 Task: Find connections with filter location Penalva with filter topic #motivation with filter profile language German with filter current company Government of India with filter school Indian Institute of Technology, Madras with filter industry Technology, Information and Media with filter service category Wedding Planning with filter keywords title Porter
Action: Mouse moved to (541, 102)
Screenshot: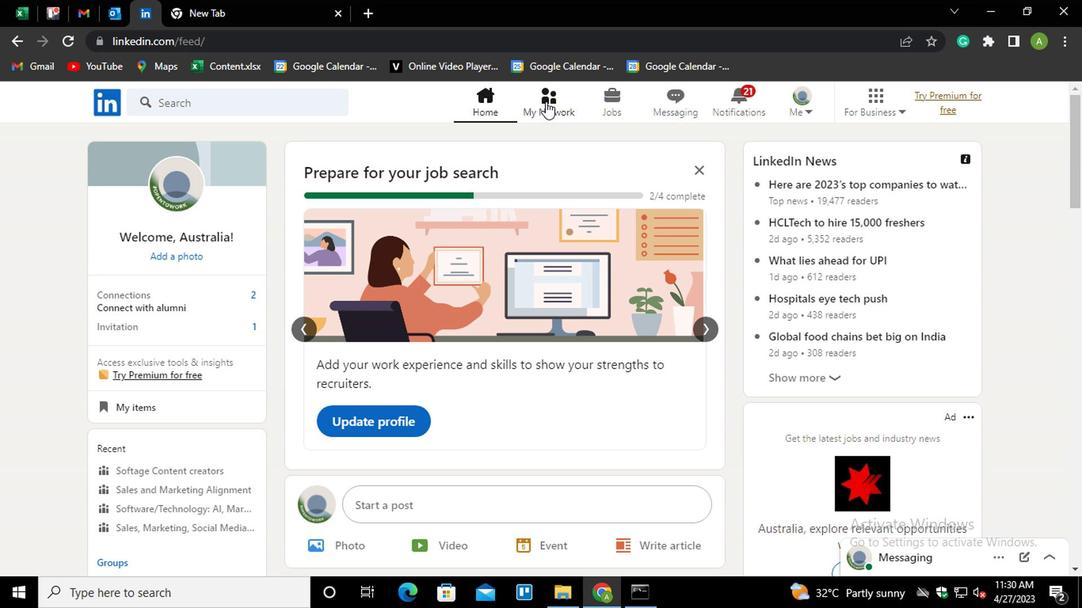 
Action: Mouse pressed left at (541, 102)
Screenshot: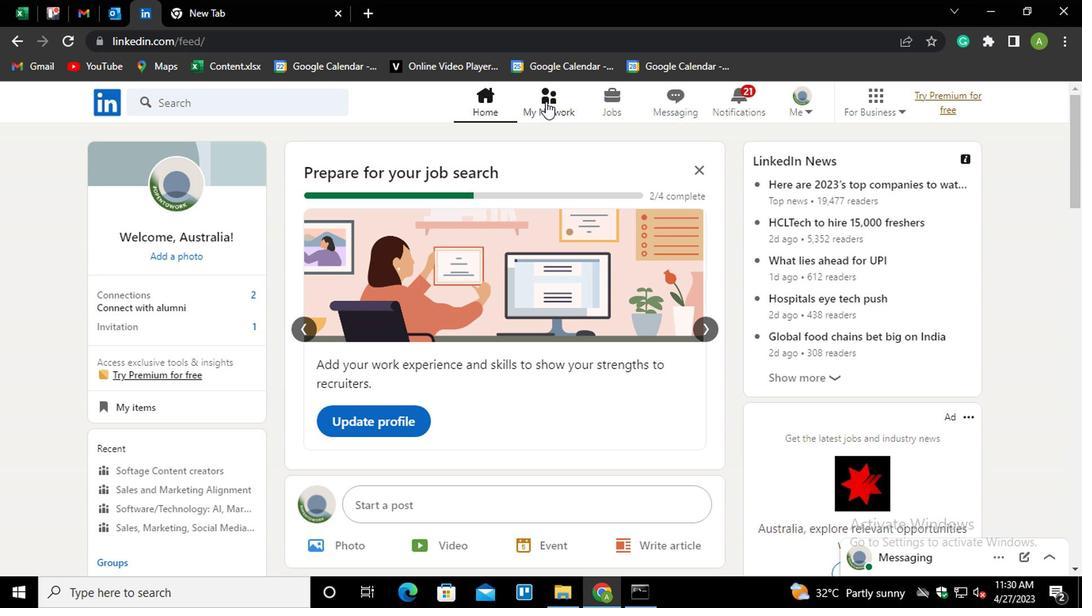 
Action: Mouse moved to (197, 187)
Screenshot: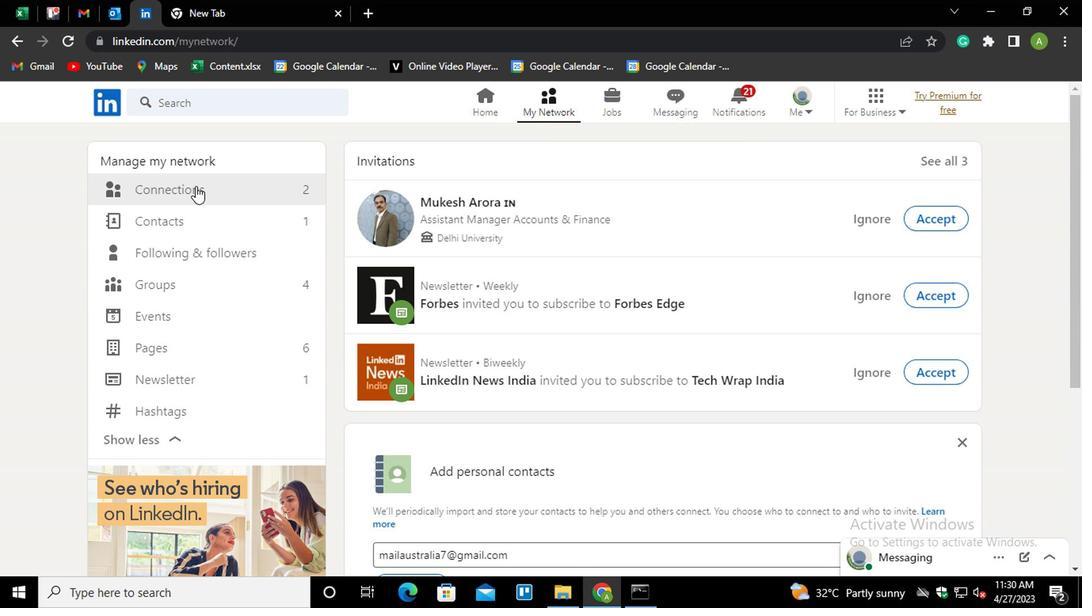 
Action: Mouse pressed left at (197, 187)
Screenshot: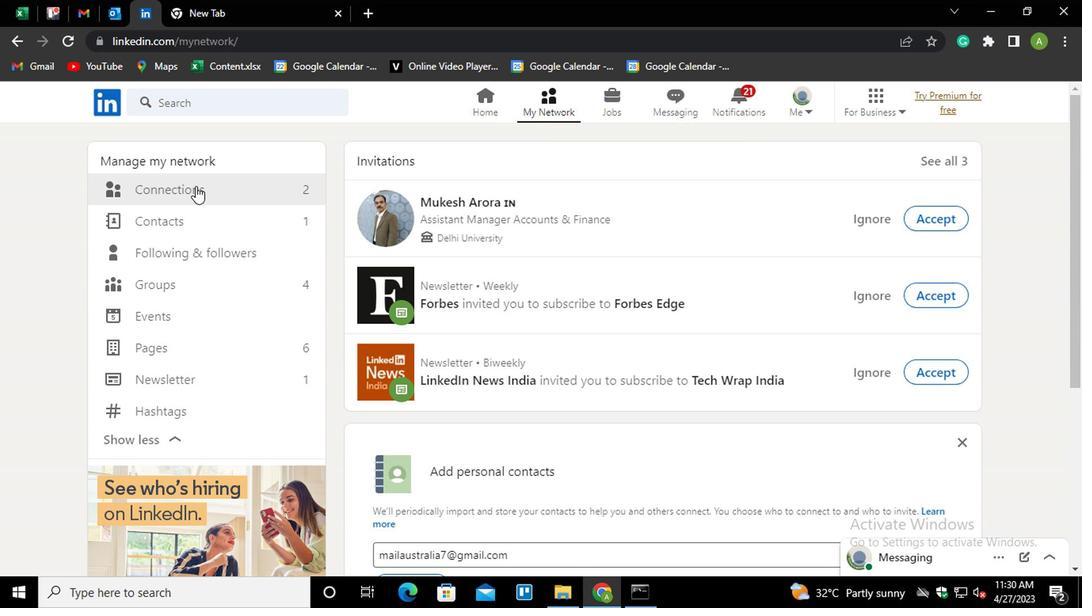 
Action: Mouse moved to (674, 188)
Screenshot: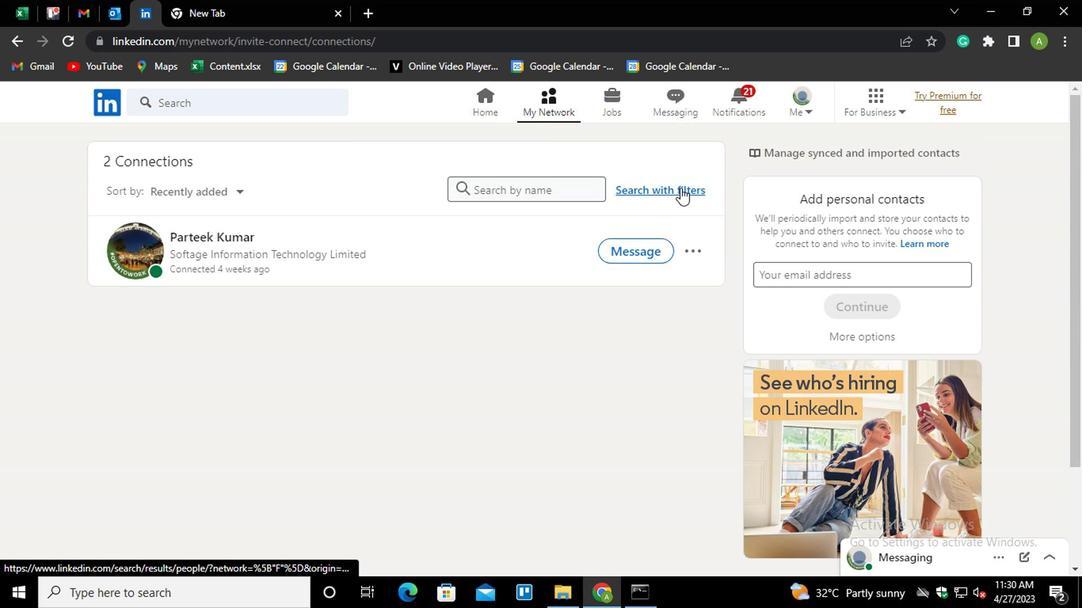 
Action: Mouse pressed left at (674, 188)
Screenshot: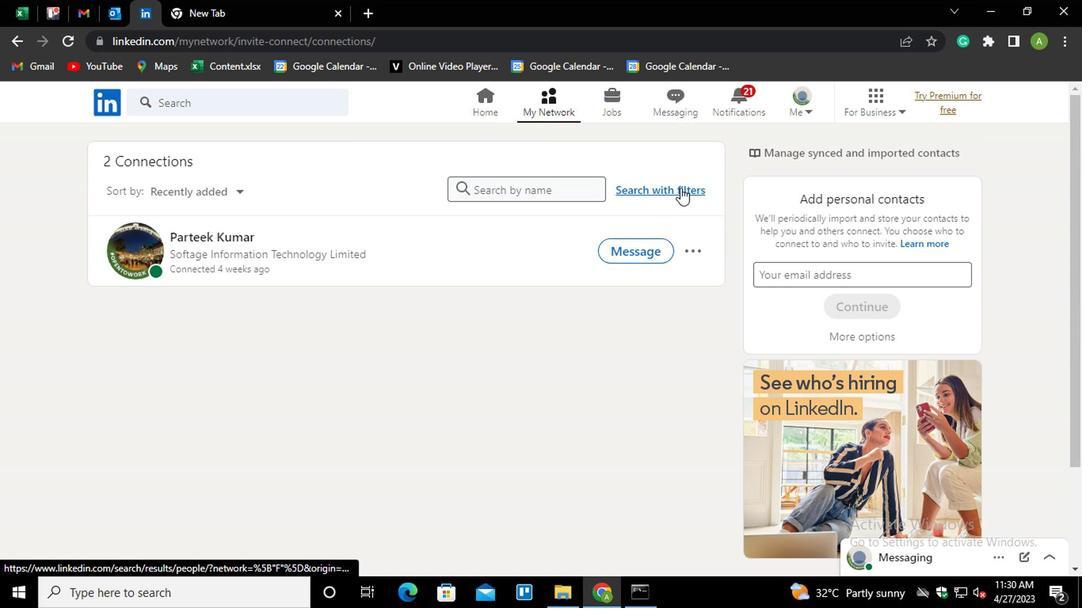 
Action: Mouse moved to (588, 145)
Screenshot: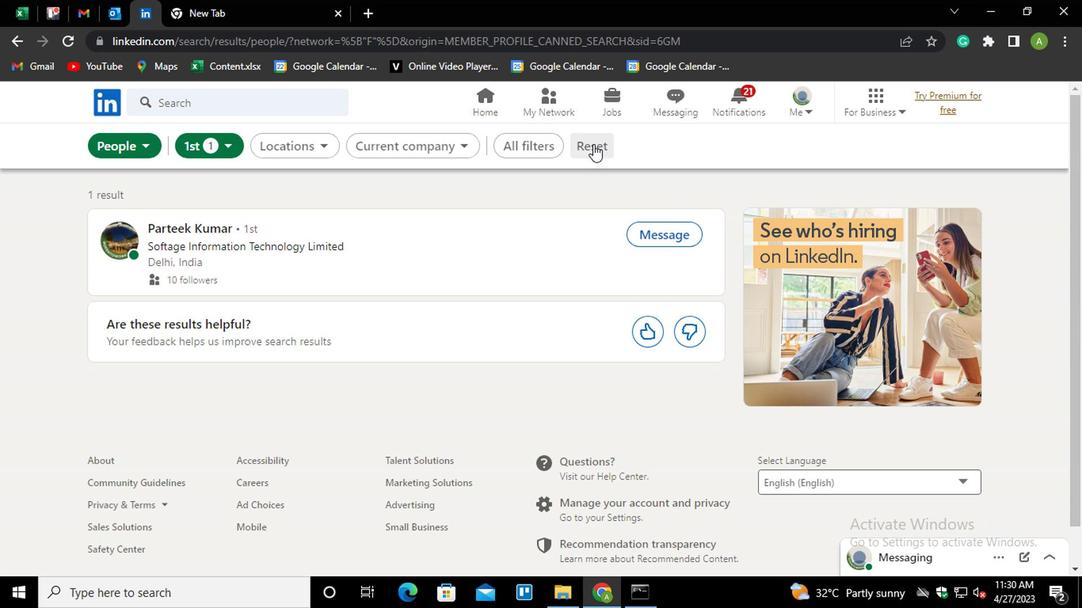 
Action: Mouse pressed left at (588, 145)
Screenshot: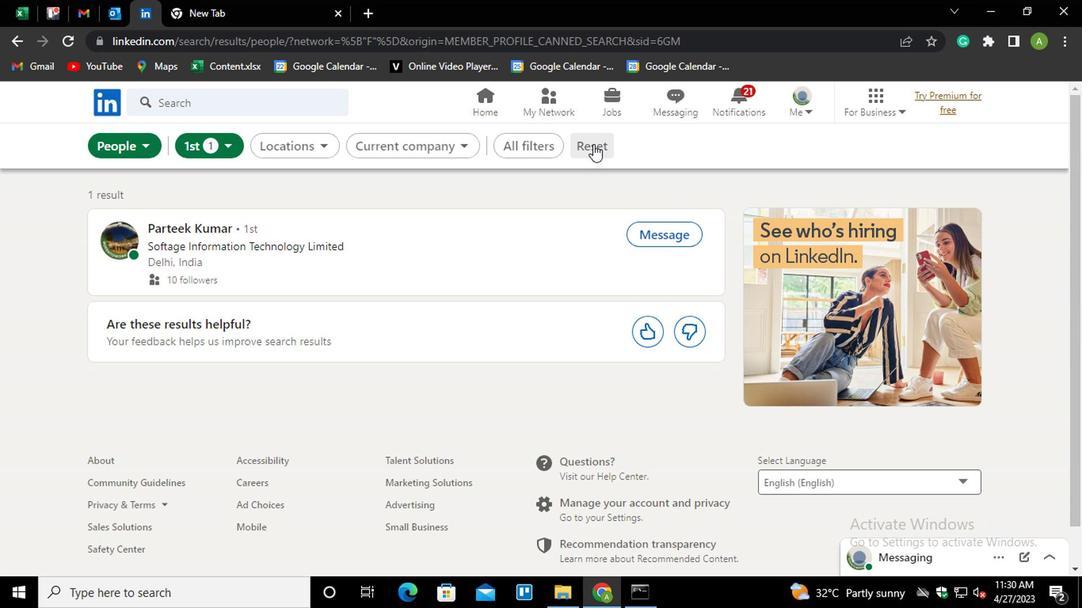 
Action: Mouse moved to (560, 147)
Screenshot: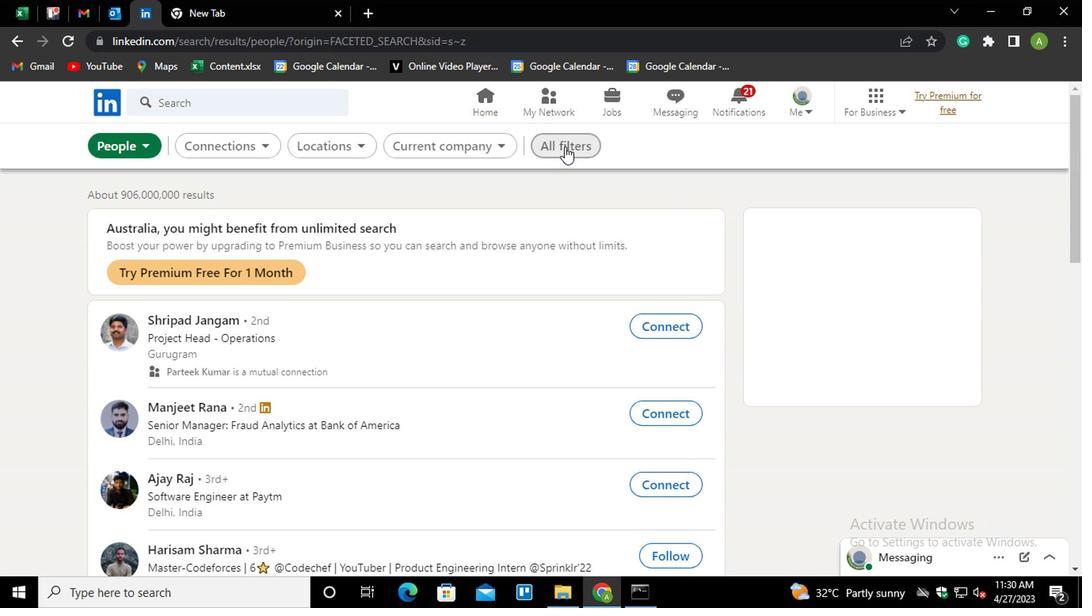 
Action: Mouse pressed left at (560, 147)
Screenshot: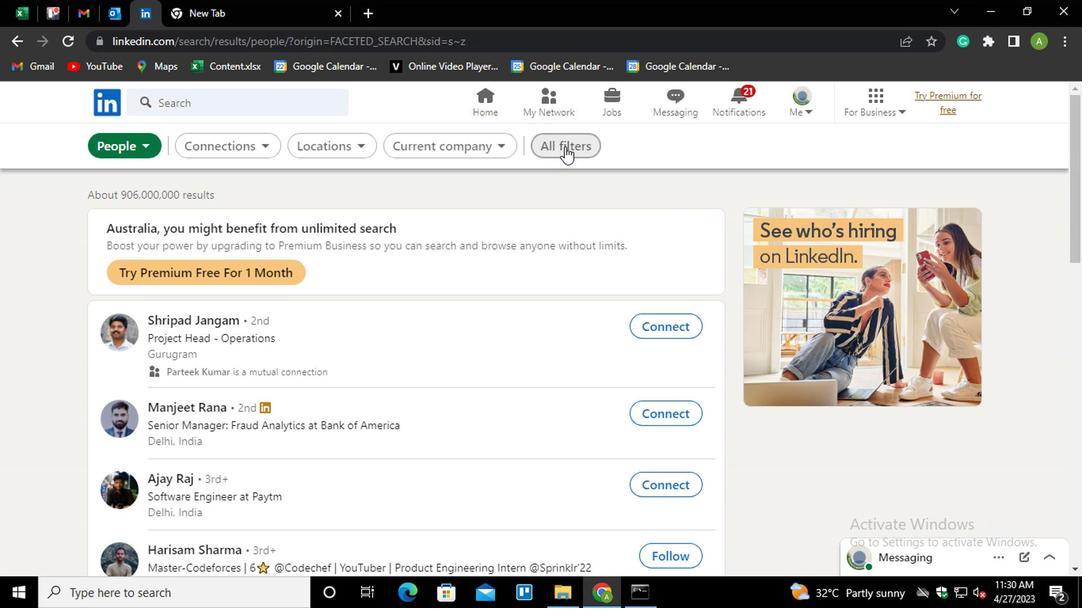 
Action: Mouse moved to (714, 288)
Screenshot: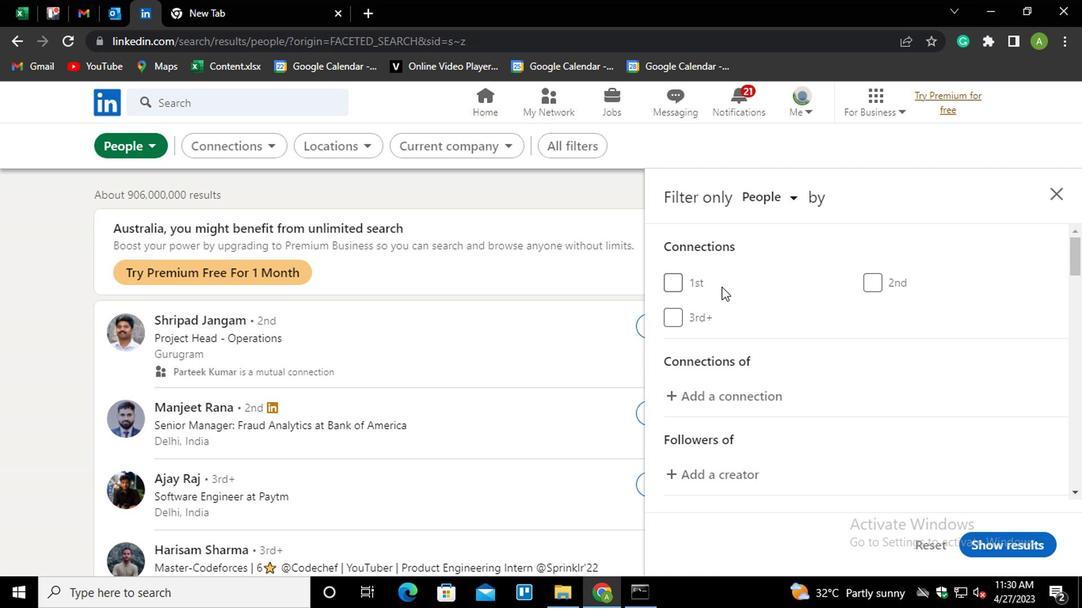 
Action: Mouse scrolled (714, 287) with delta (0, 0)
Screenshot: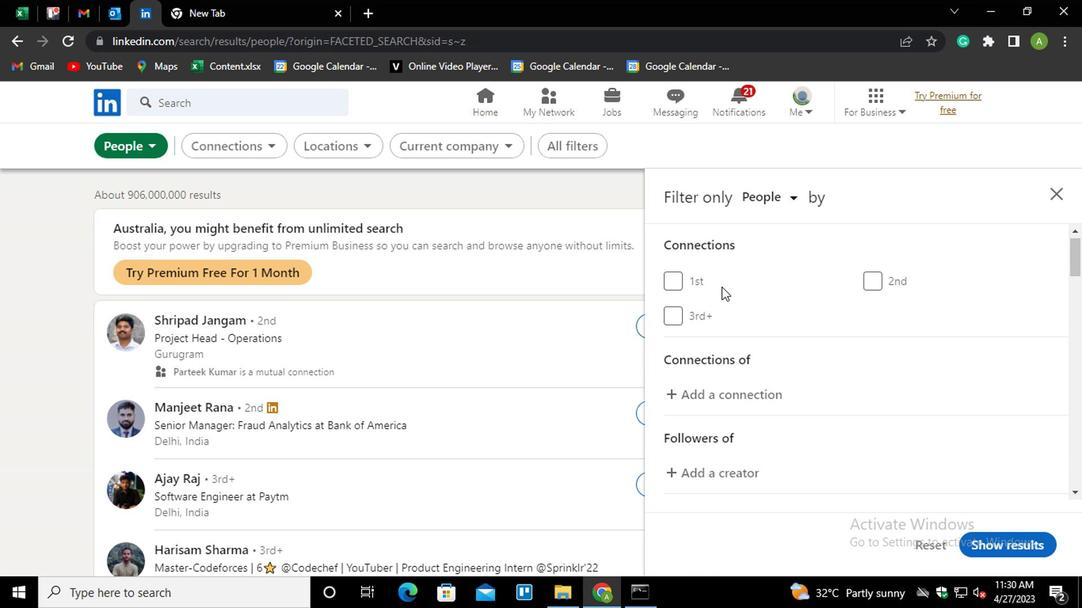 
Action: Mouse scrolled (714, 287) with delta (0, 0)
Screenshot: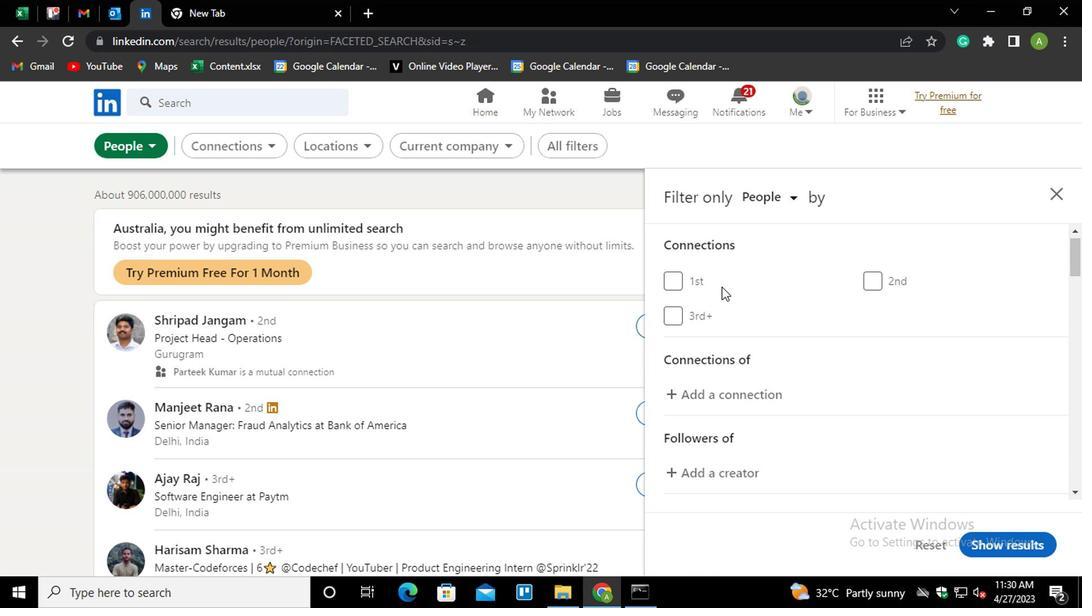 
Action: Mouse scrolled (714, 287) with delta (0, 0)
Screenshot: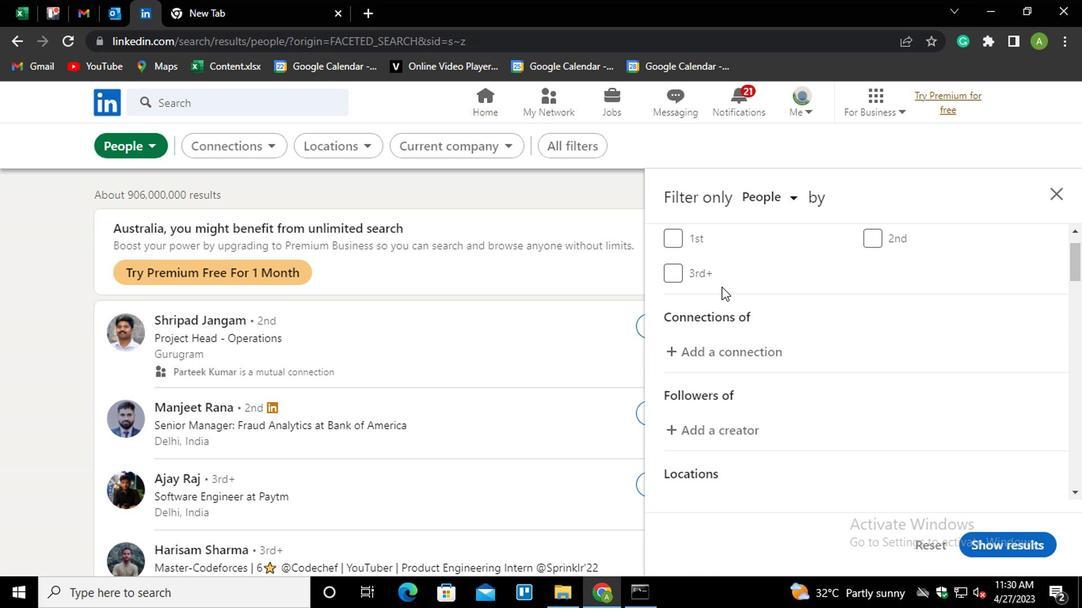 
Action: Mouse moved to (869, 382)
Screenshot: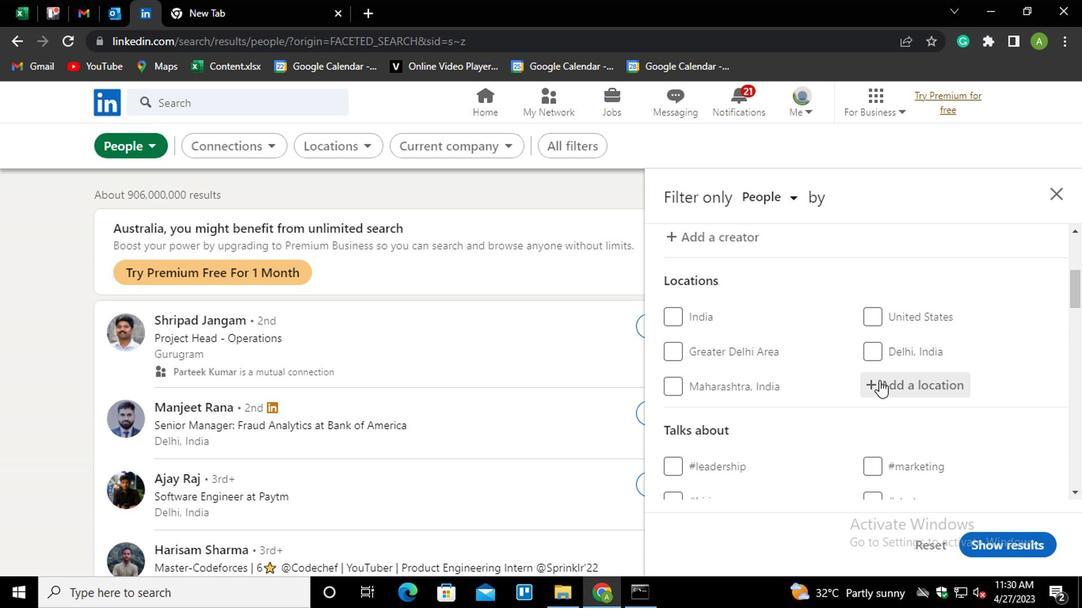 
Action: Mouse pressed left at (869, 382)
Screenshot: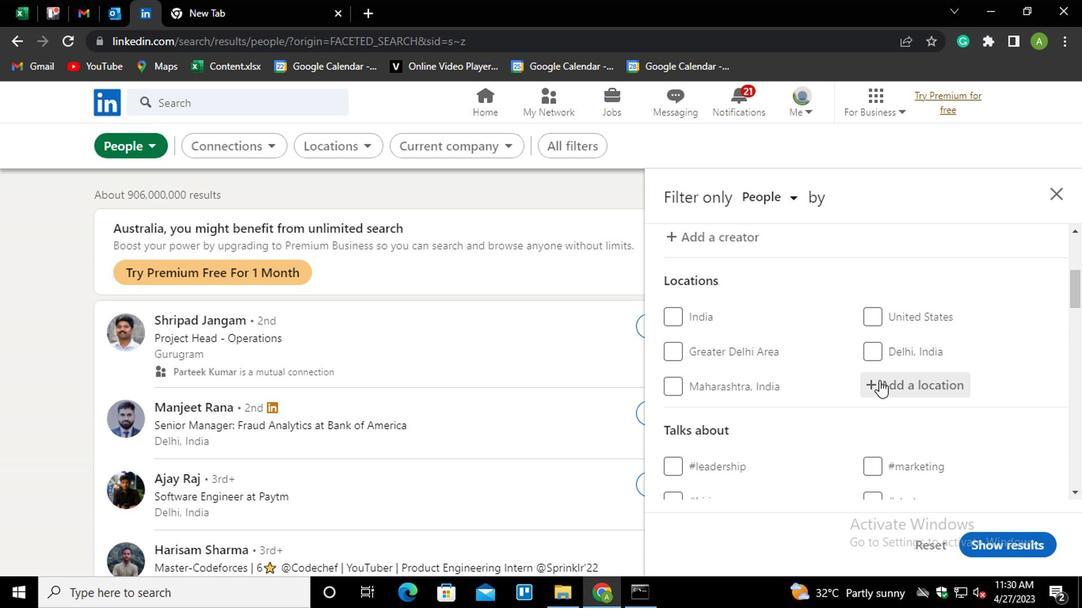 
Action: Mouse moved to (865, 382)
Screenshot: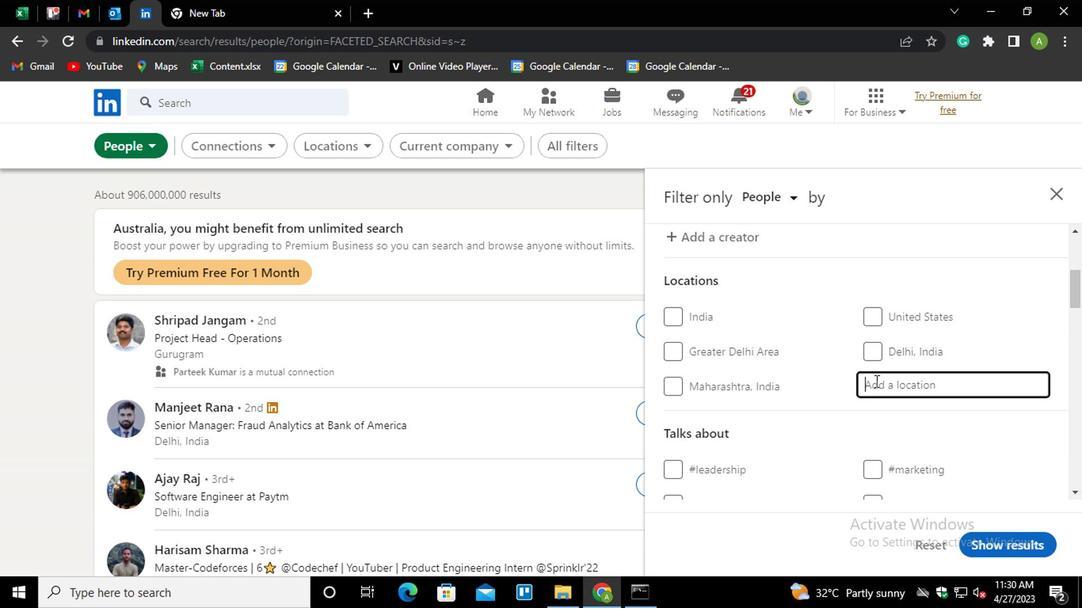 
Action: Mouse pressed left at (865, 382)
Screenshot: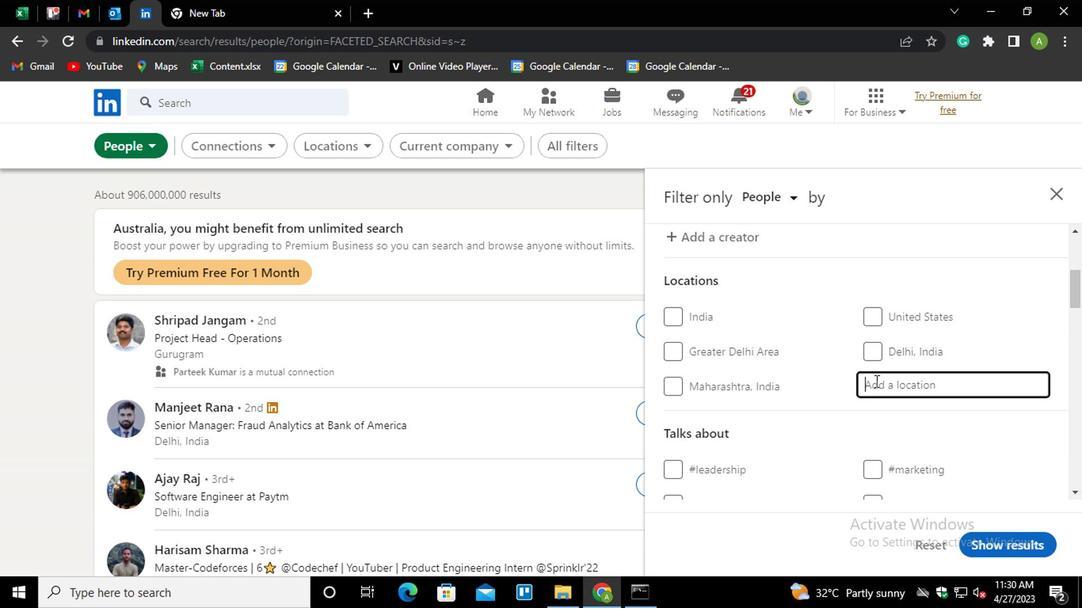 
Action: Mouse moved to (862, 384)
Screenshot: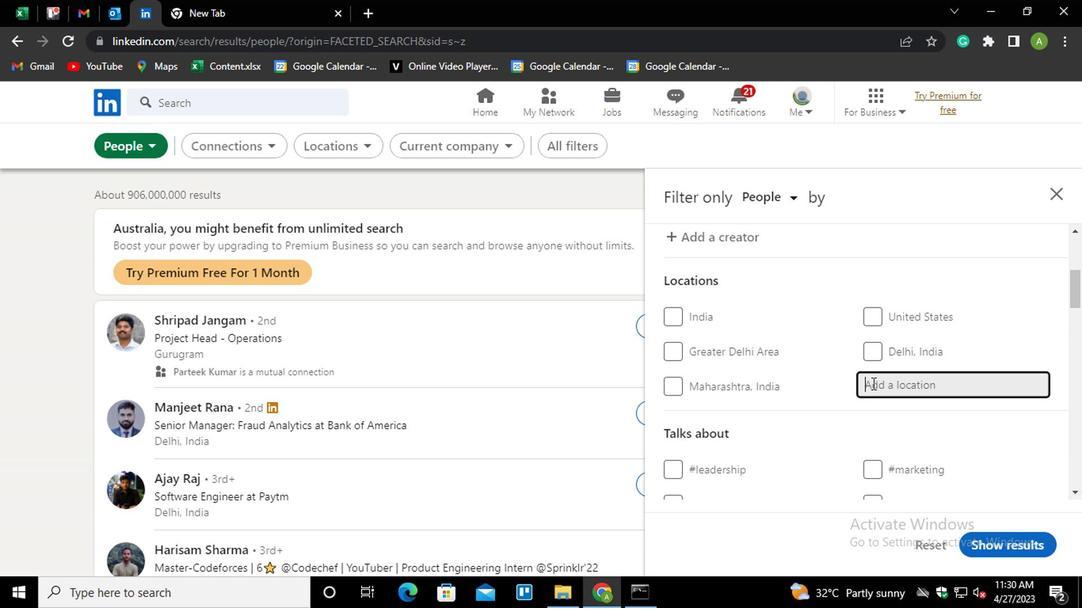 
Action: Key pressed <Key.shift_r>Penalva<Key.down><Key.enter>
Screenshot: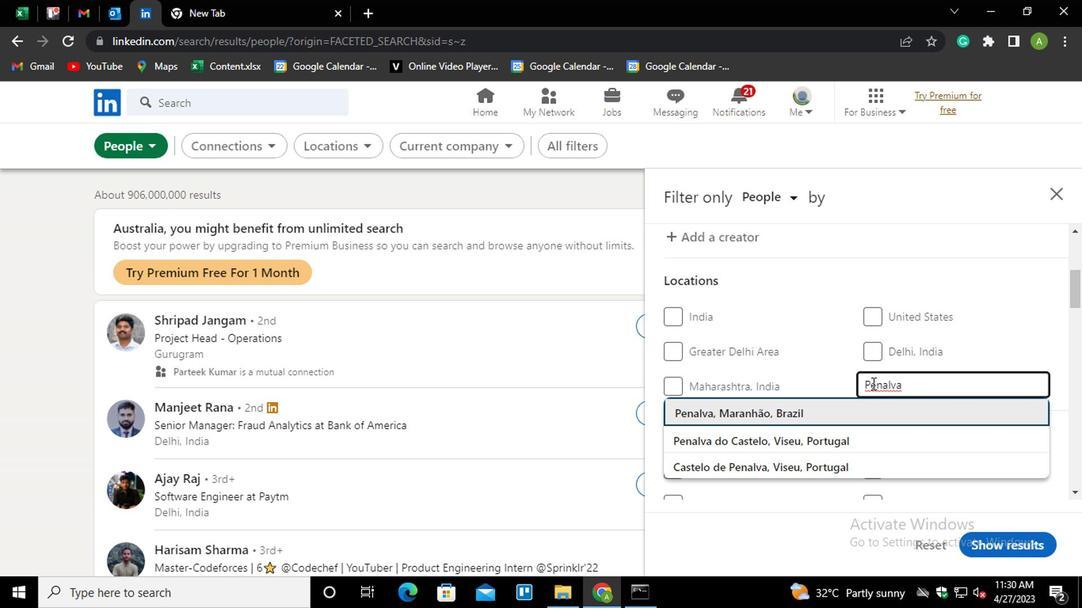 
Action: Mouse scrolled (862, 384) with delta (0, 0)
Screenshot: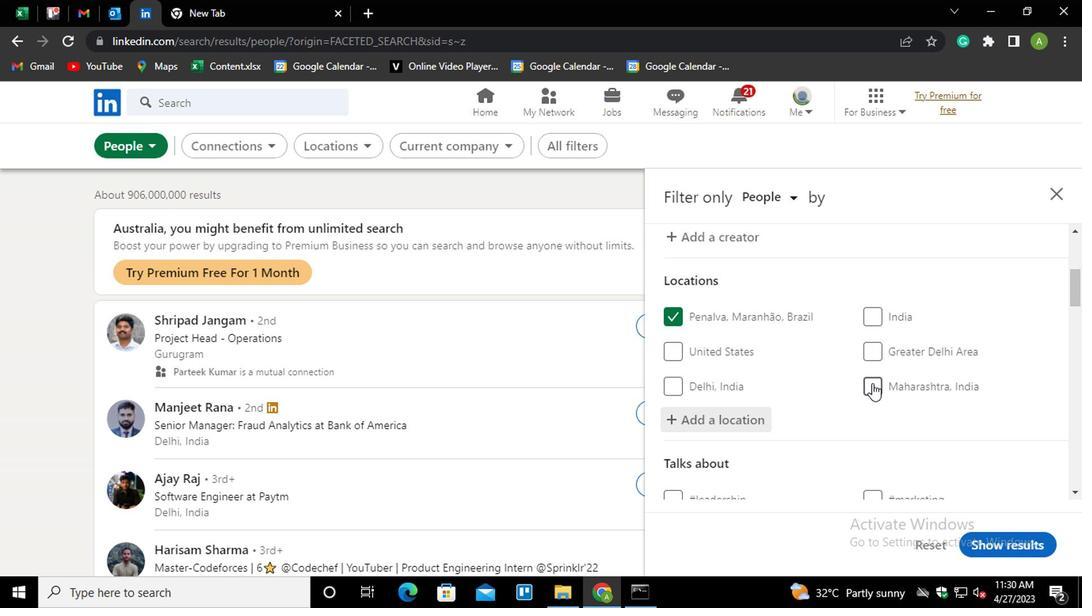
Action: Mouse scrolled (862, 384) with delta (0, 0)
Screenshot: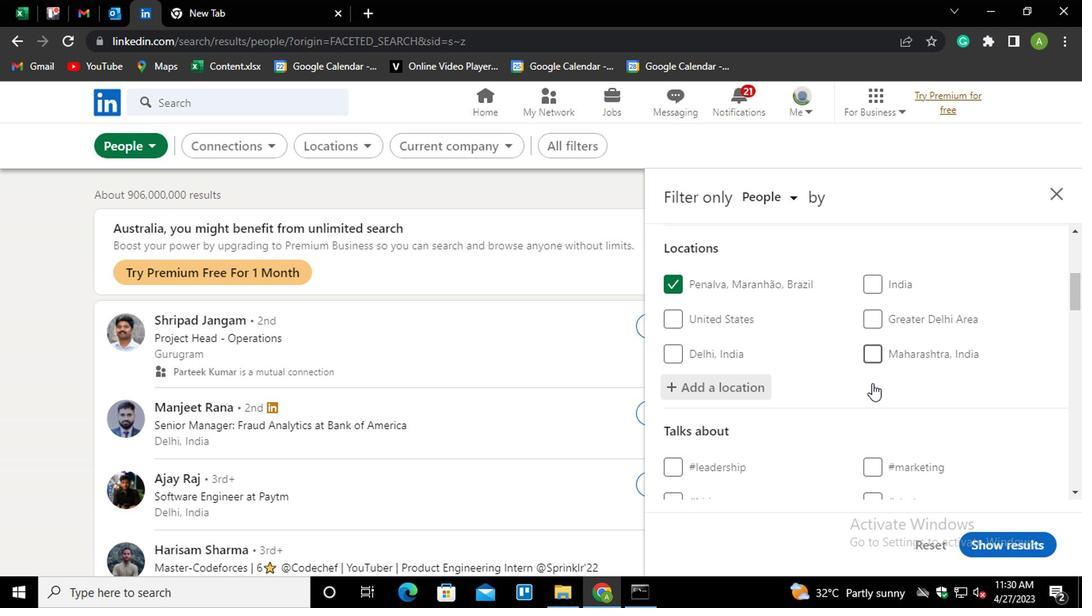 
Action: Mouse moved to (857, 412)
Screenshot: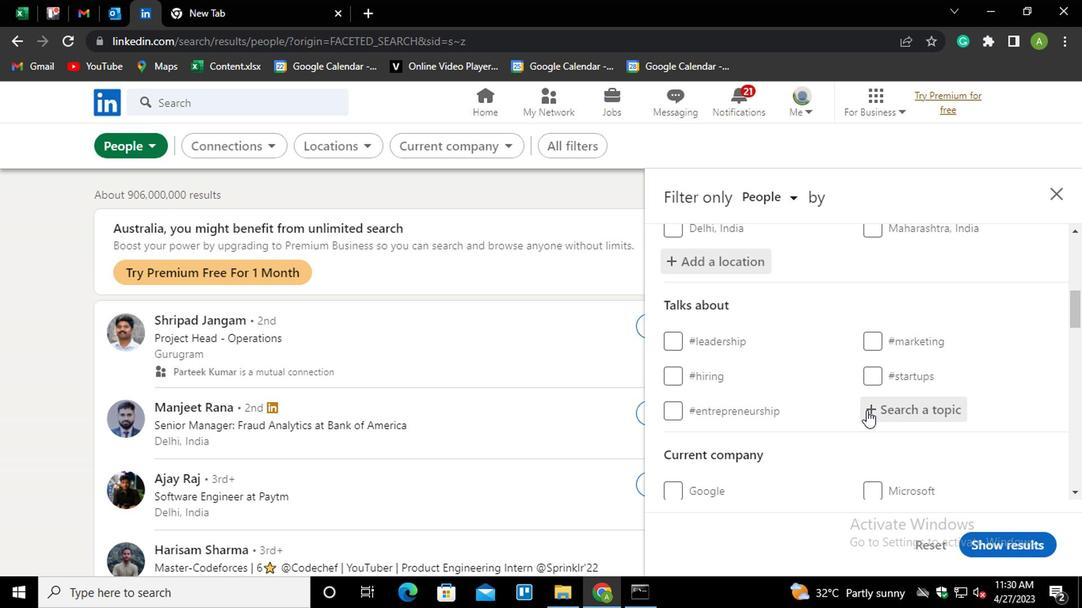 
Action: Mouse pressed left at (857, 412)
Screenshot: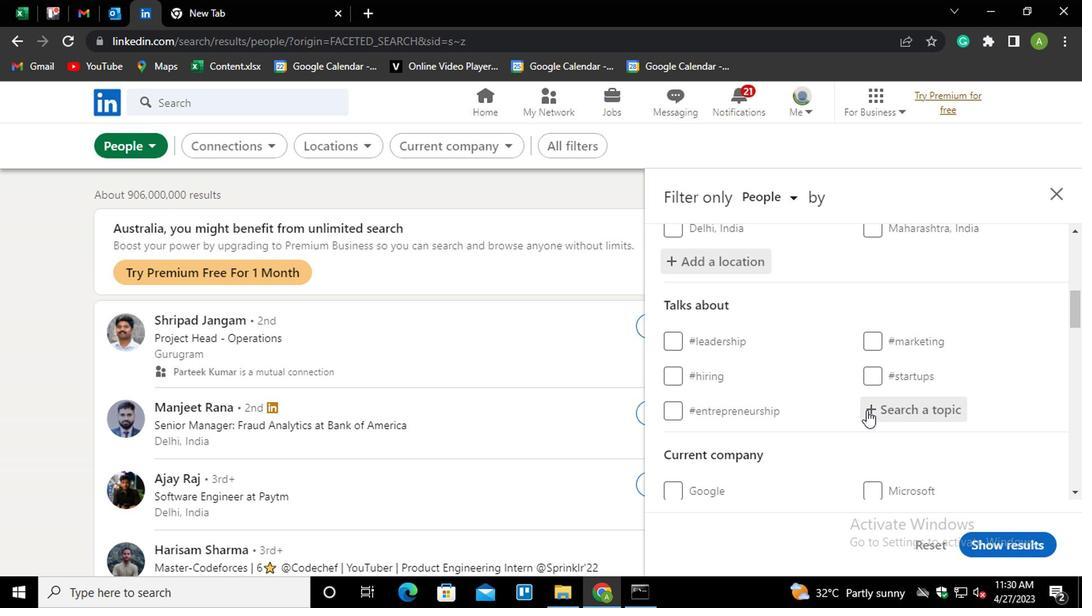 
Action: Mouse moved to (867, 412)
Screenshot: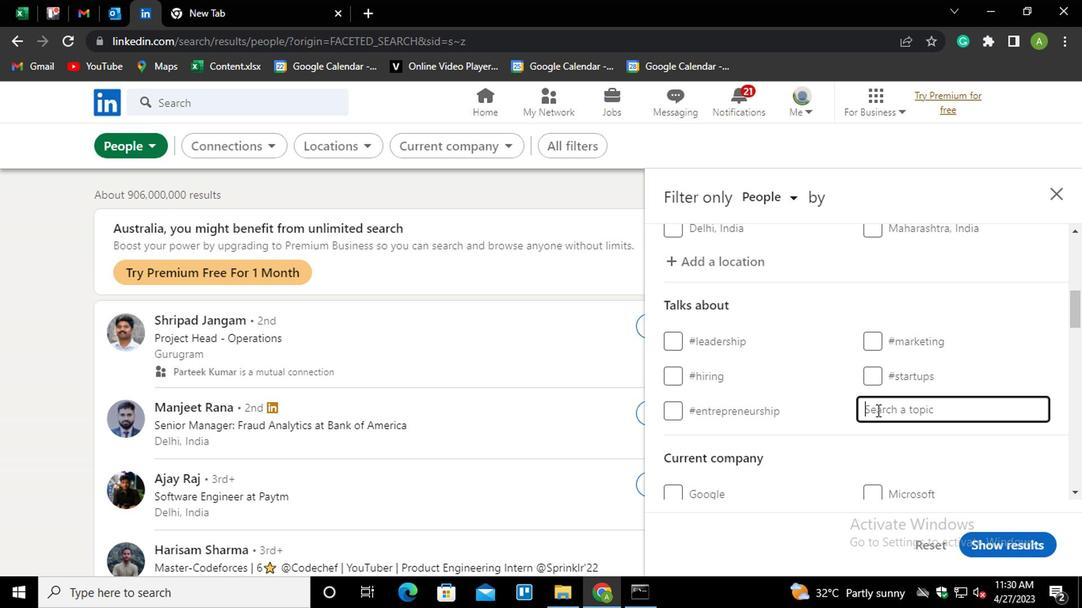
Action: Mouse pressed left at (867, 412)
Screenshot: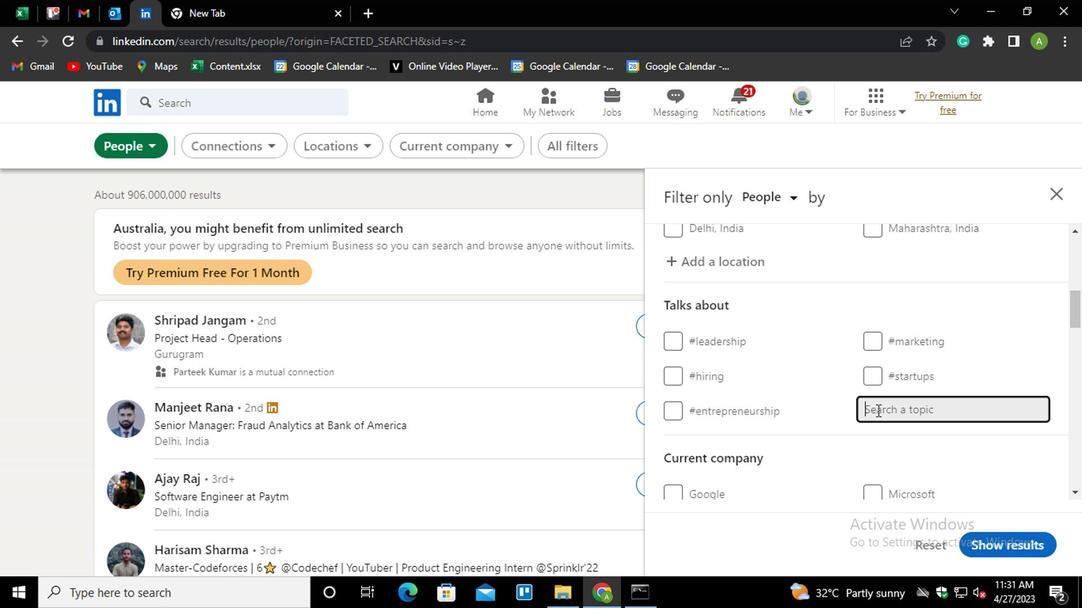 
Action: Mouse moved to (857, 419)
Screenshot: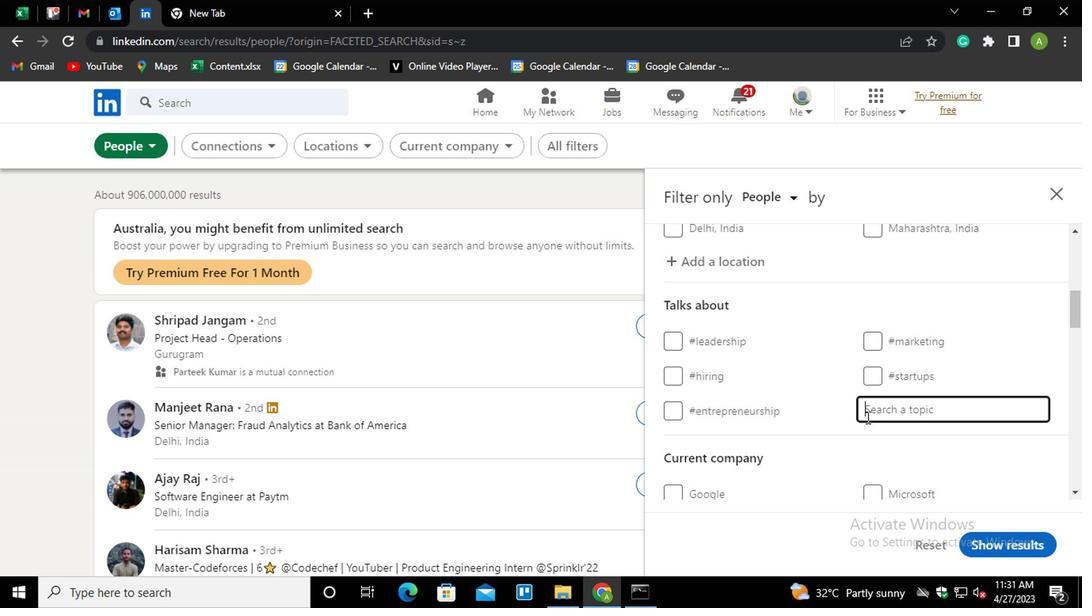 
Action: Key pressed <Key.shift>#MOTIVATION
Screenshot: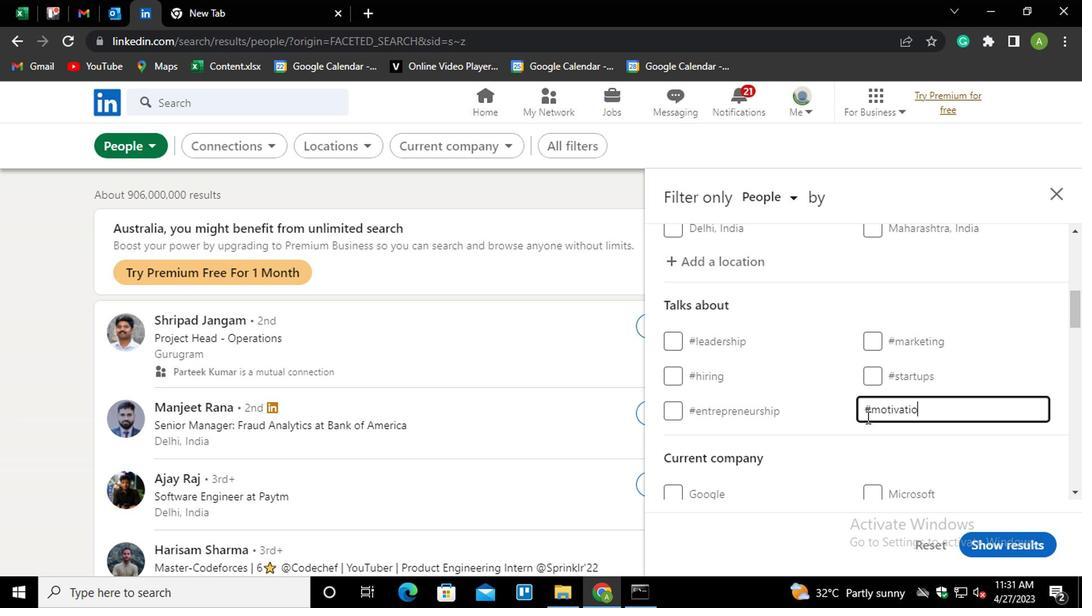 
Action: Mouse moved to (870, 415)
Screenshot: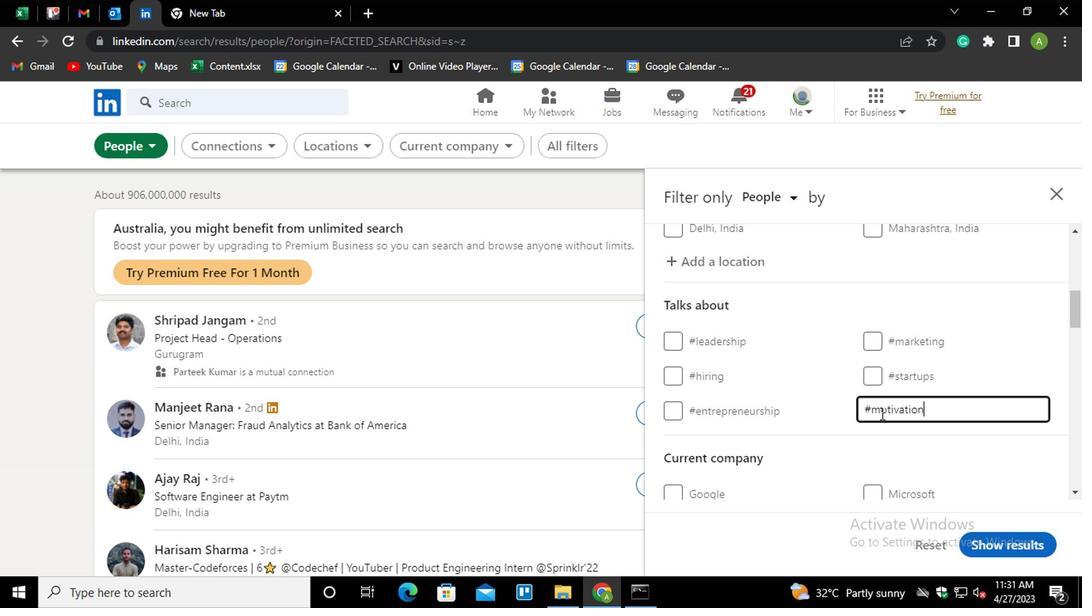 
Action: Mouse scrolled (870, 414) with delta (0, 0)
Screenshot: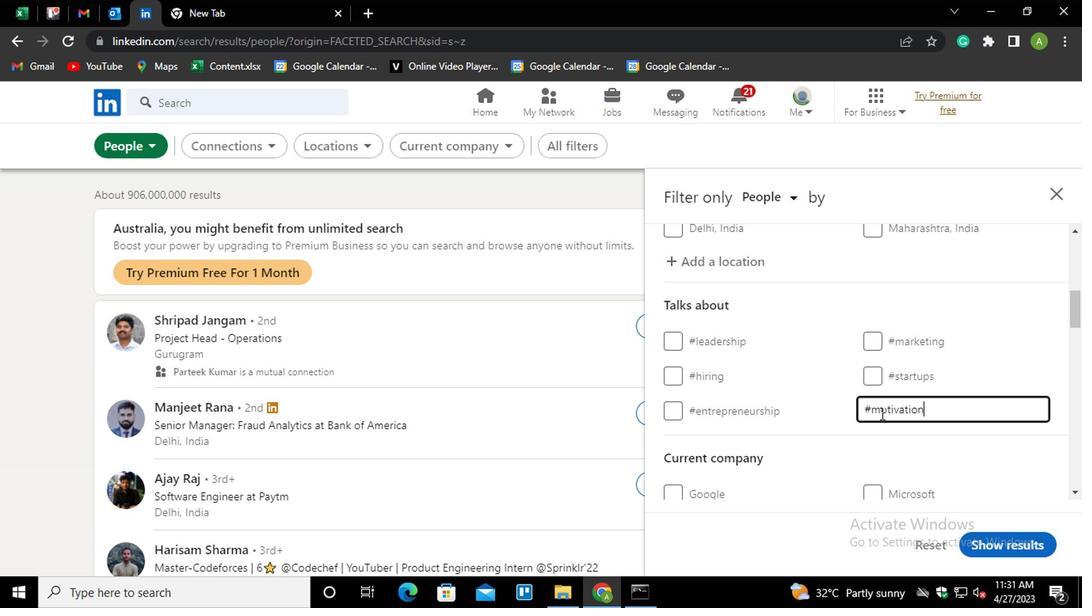 
Action: Mouse moved to (873, 414)
Screenshot: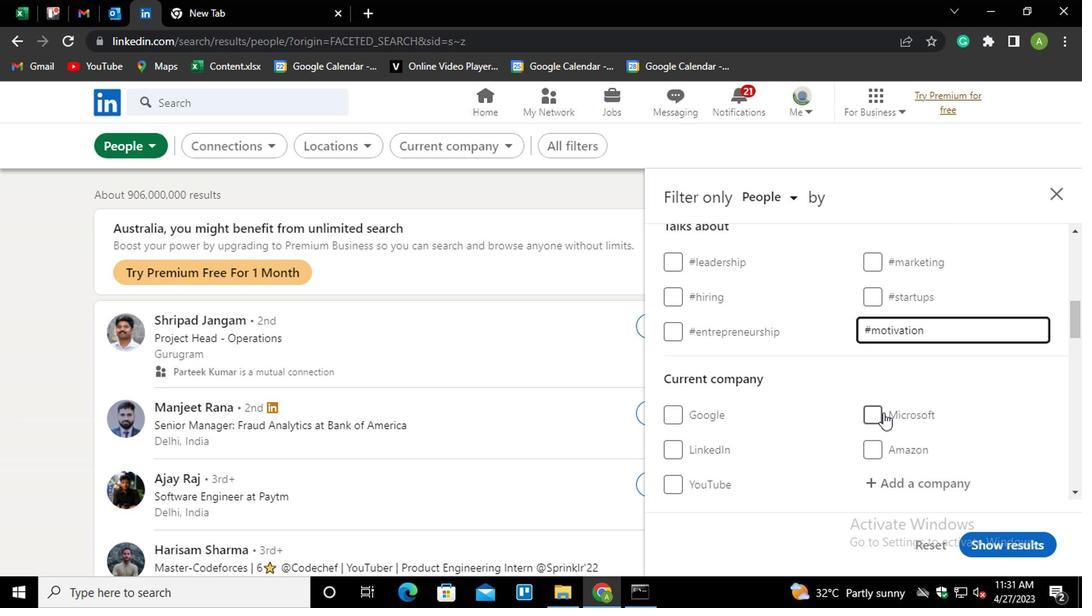 
Action: Mouse scrolled (873, 413) with delta (0, -1)
Screenshot: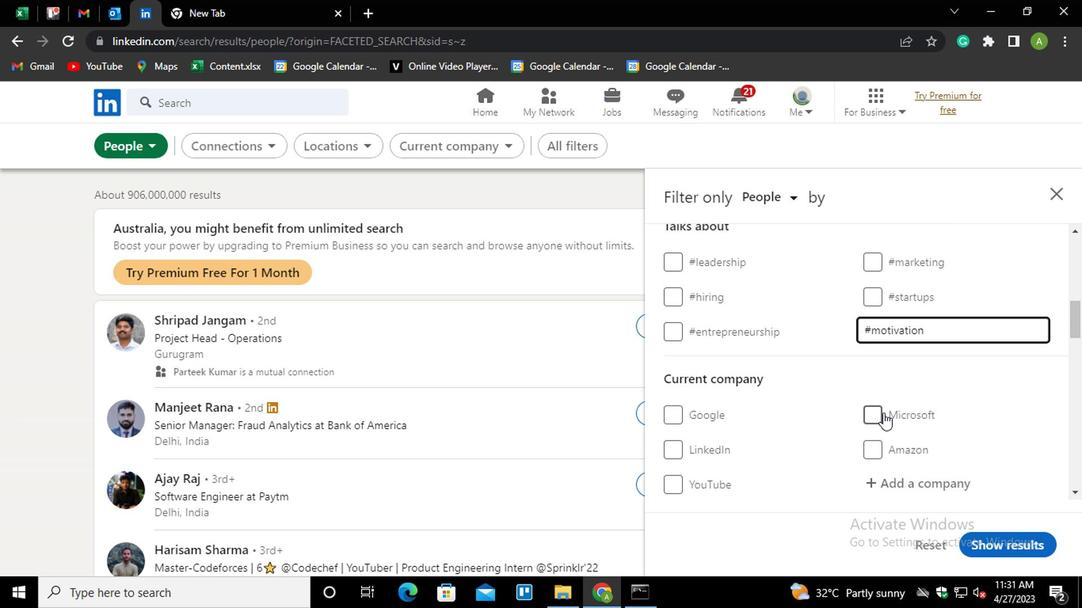 
Action: Mouse moved to (893, 406)
Screenshot: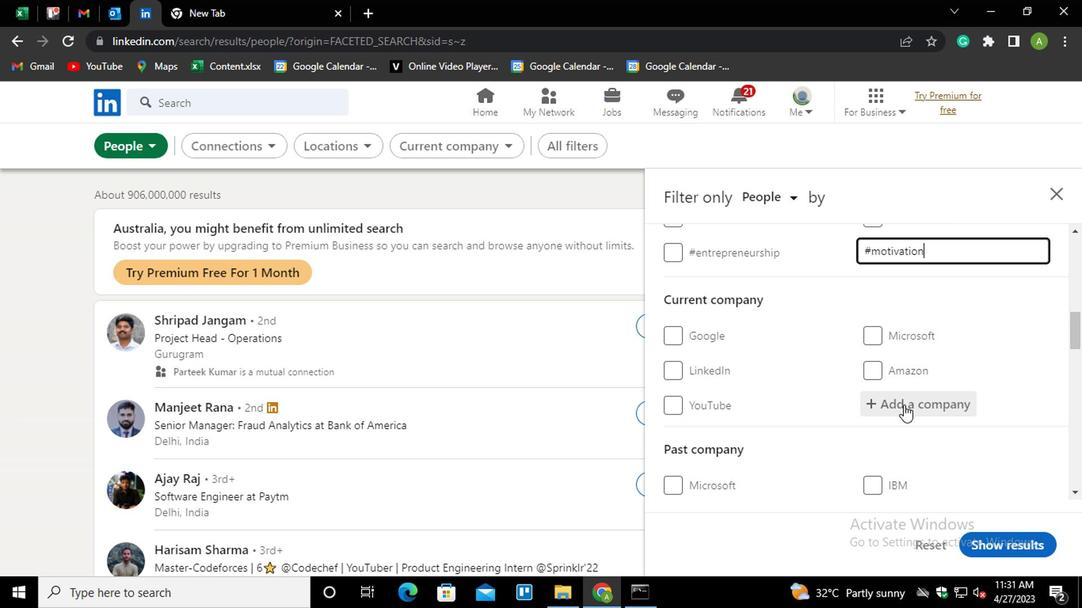 
Action: Mouse pressed left at (893, 406)
Screenshot: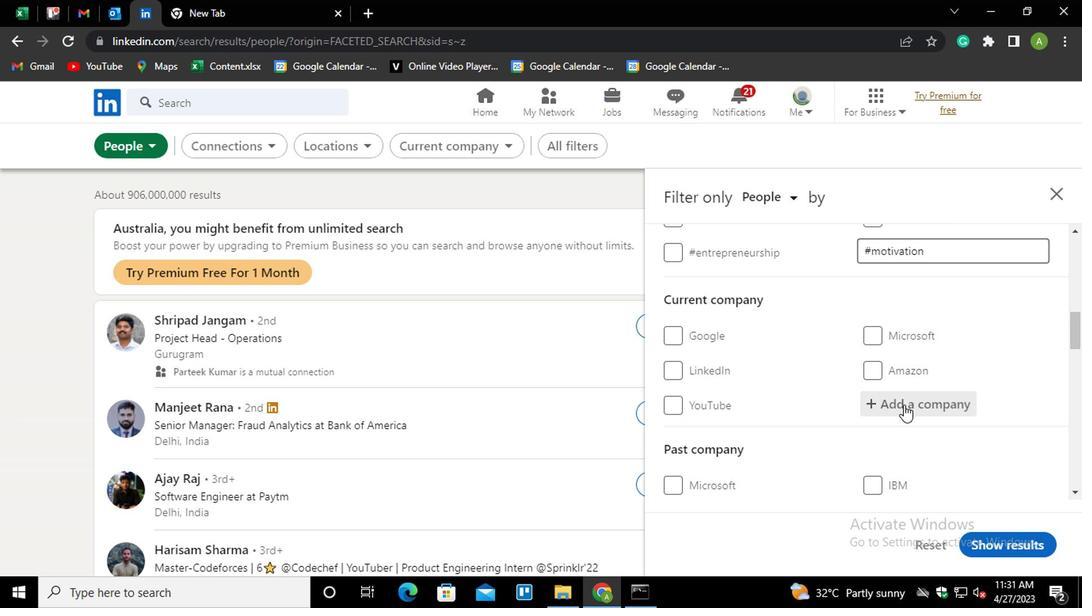 
Action: Mouse moved to (898, 405)
Screenshot: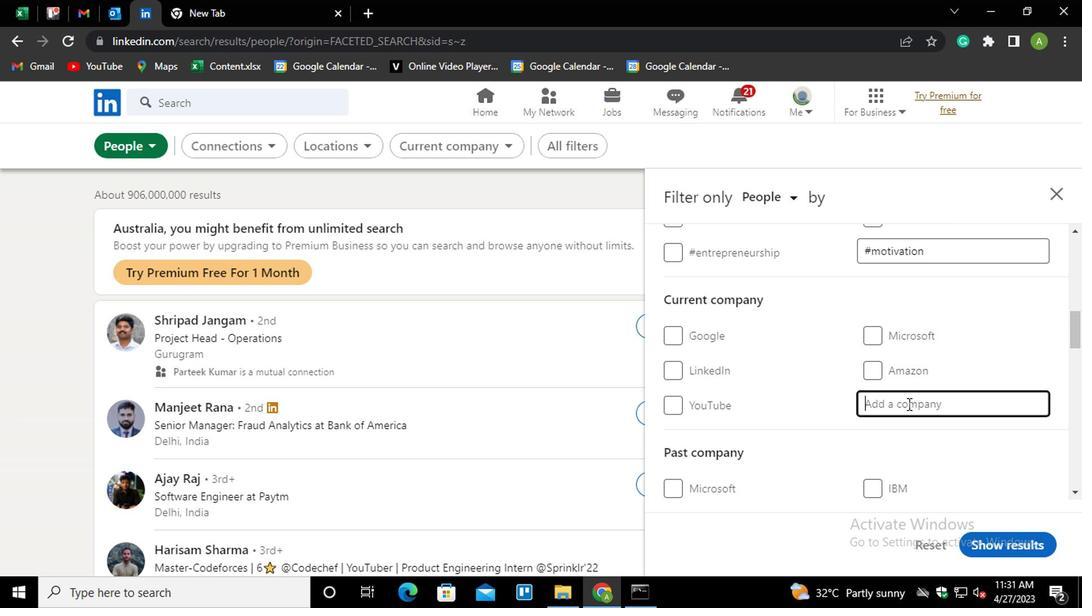 
Action: Mouse pressed left at (898, 405)
Screenshot: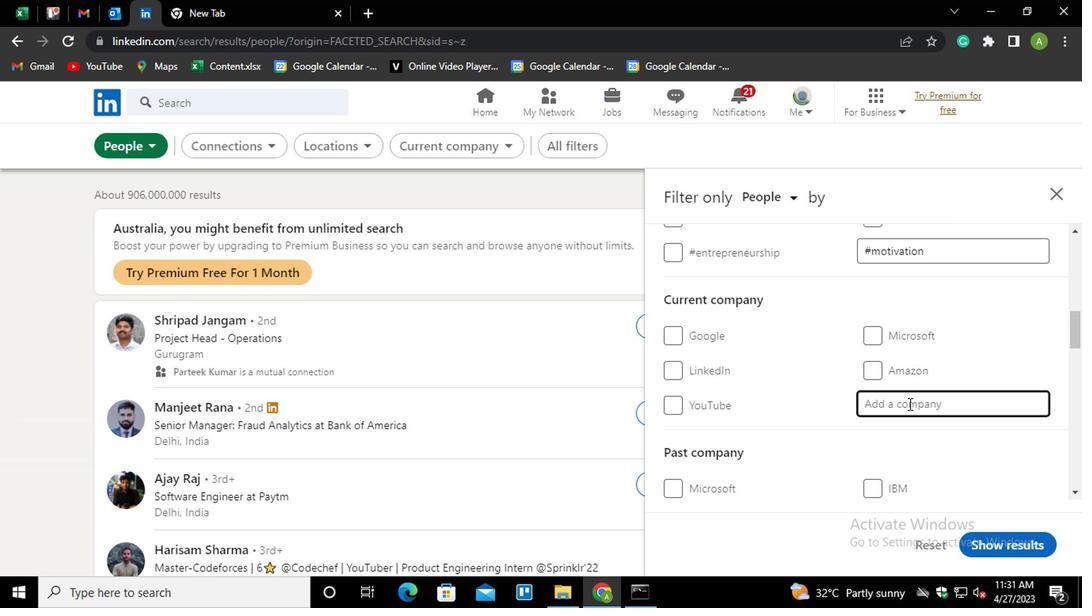 
Action: Key pressed <Key.shift><Key.shift><Key.shift><Key.shift><Key.shift><Key.shift>GOVERMA<Key.backspace>ENT<Key.space>P<Key.backspace>OF<Key.space><Key.shift_r>INDI<Key.home><Key.right><Key.right><Key.right><Key.right><Key.right>N<Key.end><Key.down><Key.enter>
Screenshot: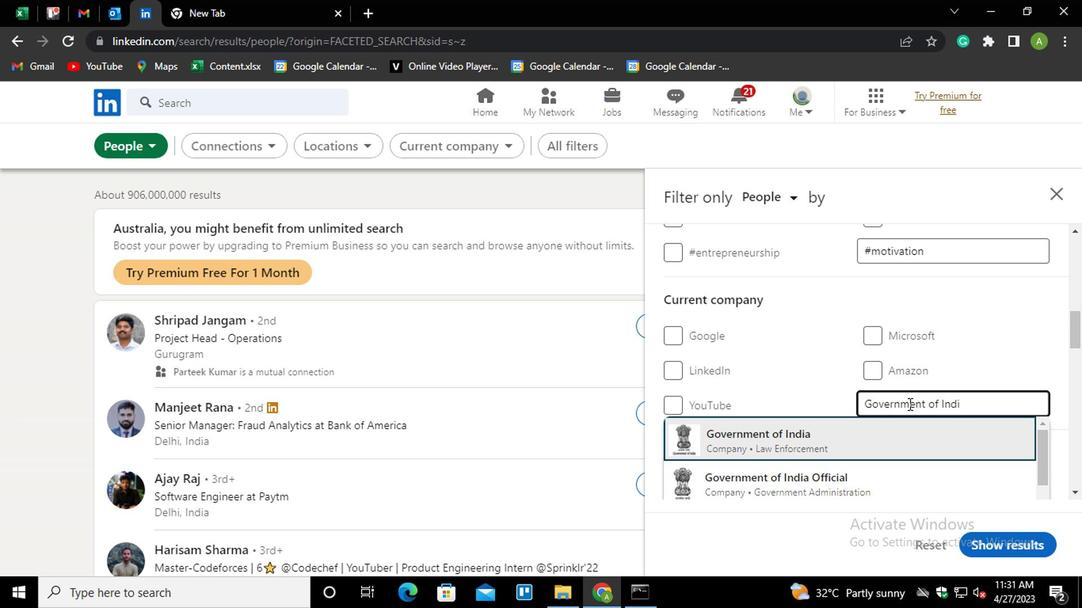 
Action: Mouse scrolled (898, 405) with delta (0, 0)
Screenshot: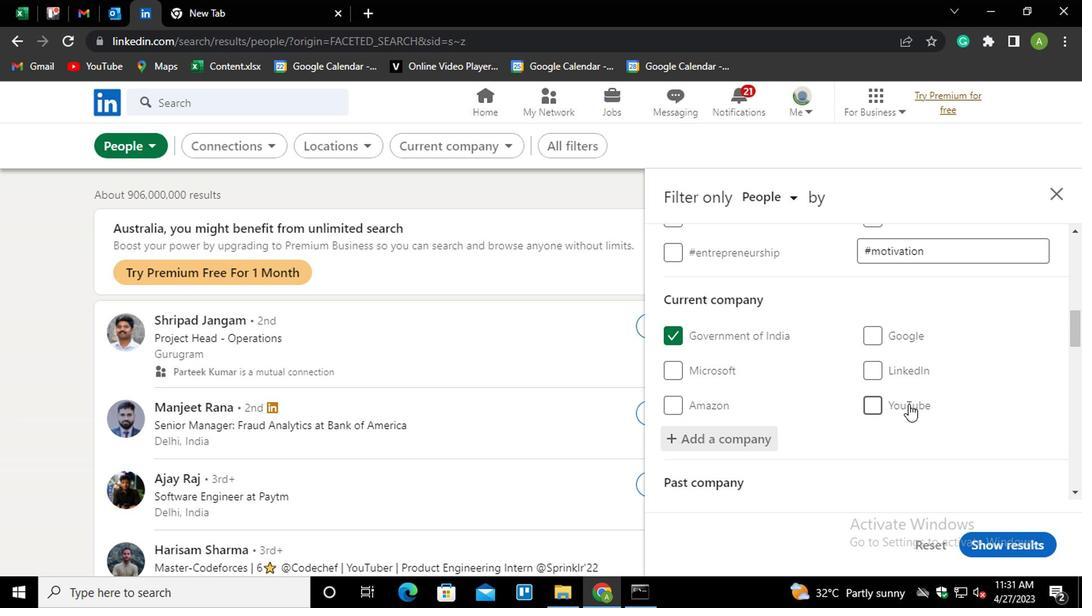 
Action: Mouse scrolled (898, 405) with delta (0, 0)
Screenshot: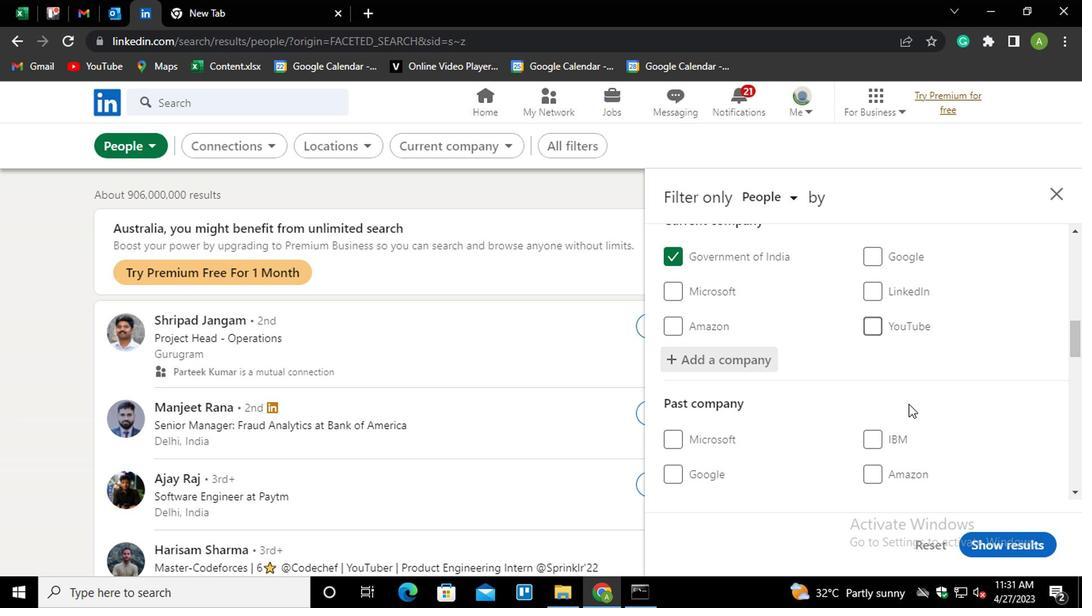 
Action: Mouse moved to (896, 410)
Screenshot: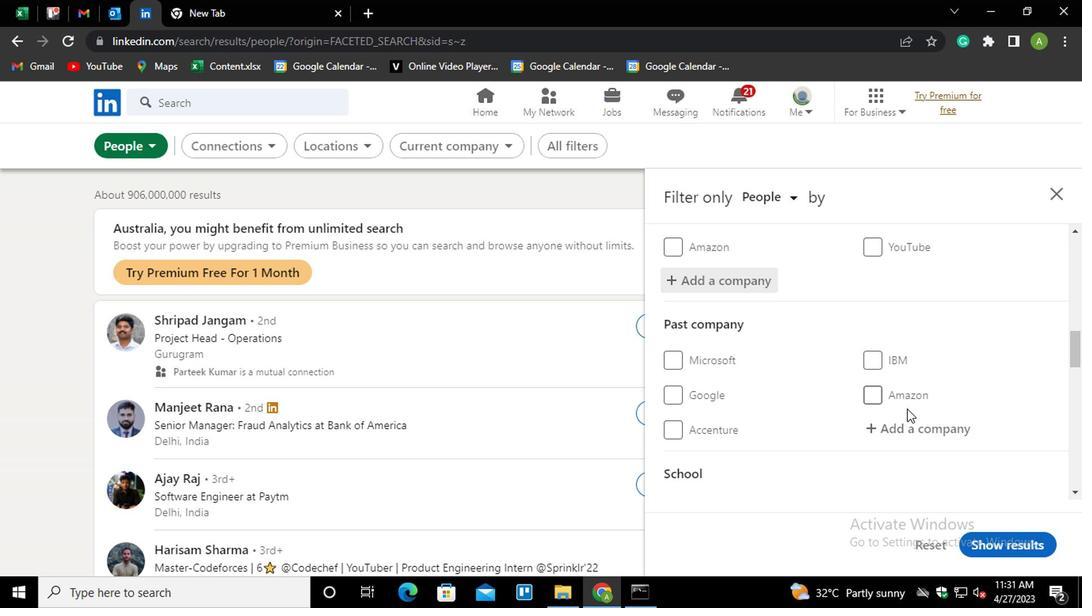 
Action: Mouse scrolled (896, 409) with delta (0, 0)
Screenshot: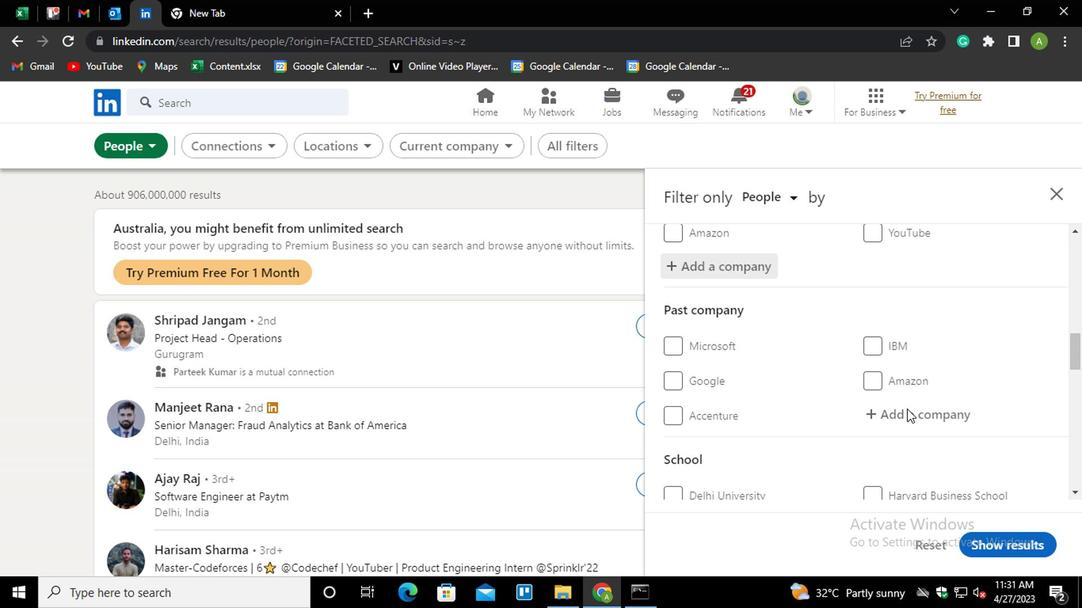 
Action: Mouse moved to (891, 414)
Screenshot: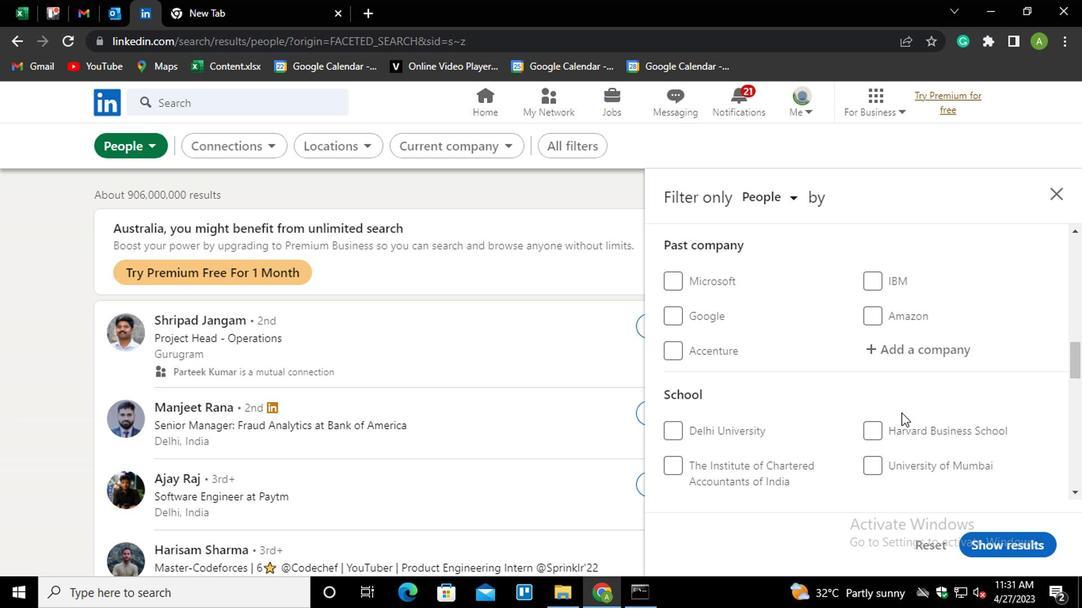 
Action: Mouse scrolled (891, 413) with delta (0, -1)
Screenshot: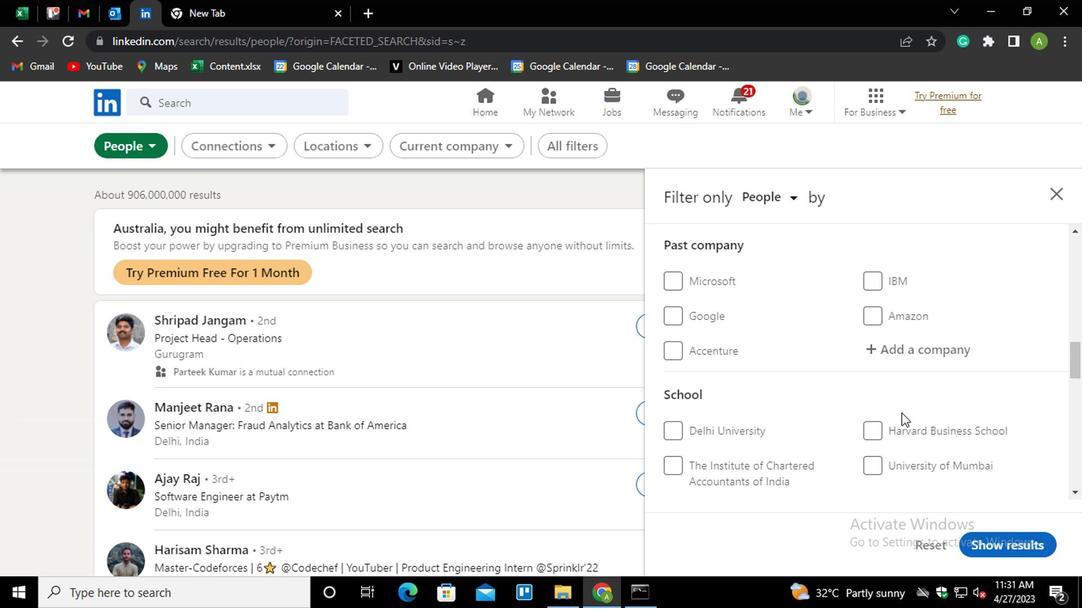 
Action: Mouse scrolled (891, 413) with delta (0, -1)
Screenshot: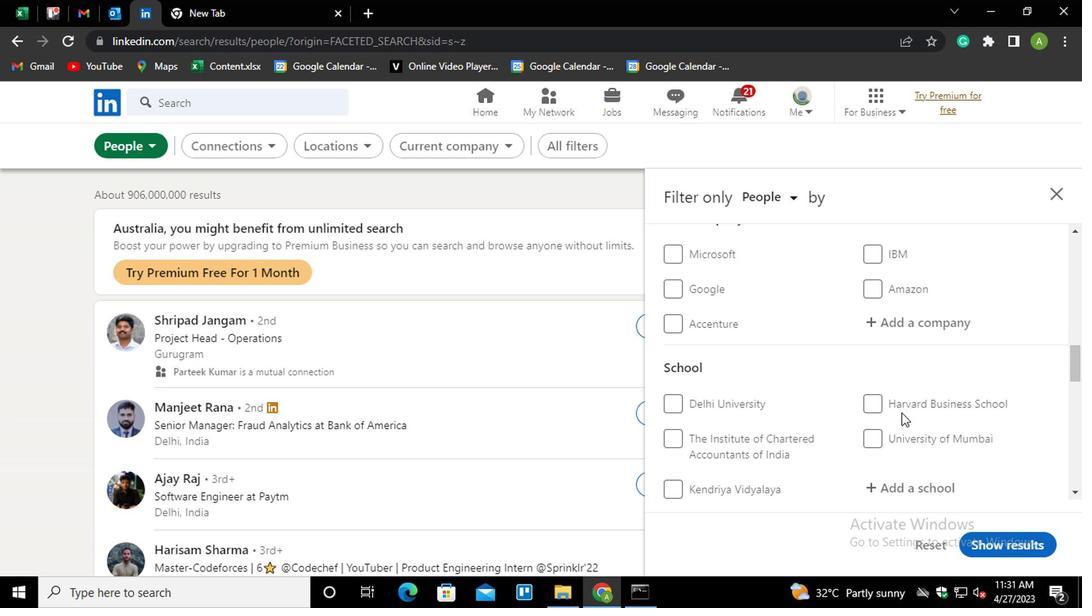 
Action: Mouse moved to (876, 357)
Screenshot: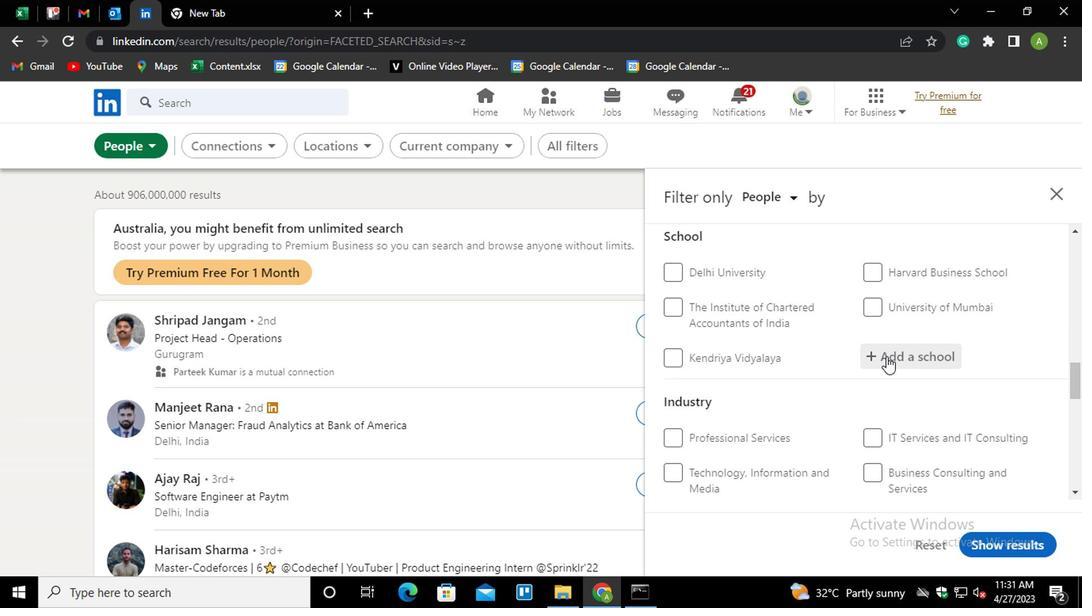 
Action: Mouse pressed left at (876, 357)
Screenshot: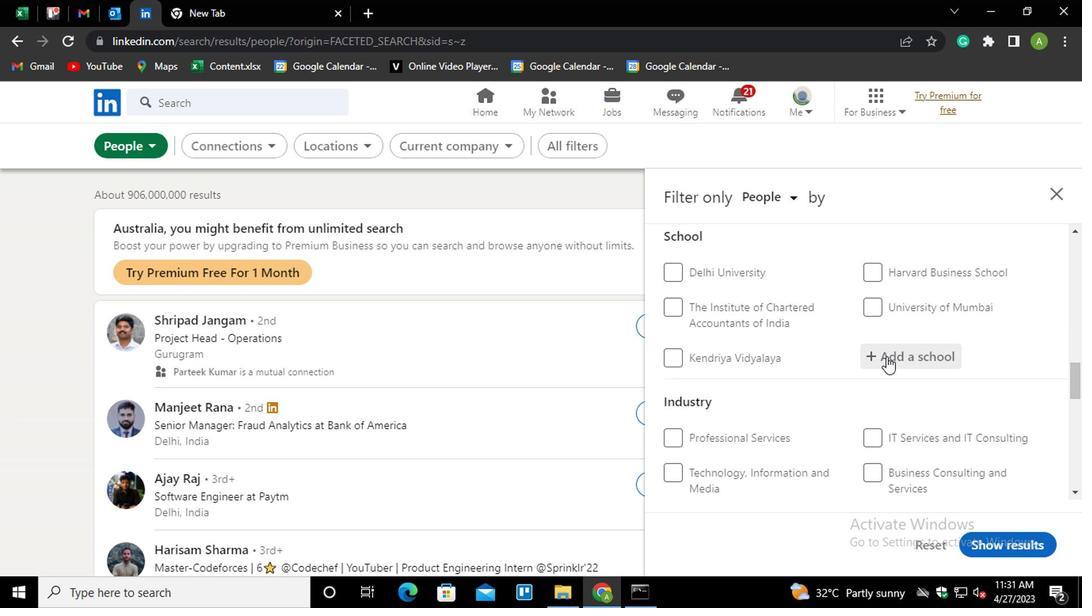 
Action: Mouse moved to (879, 359)
Screenshot: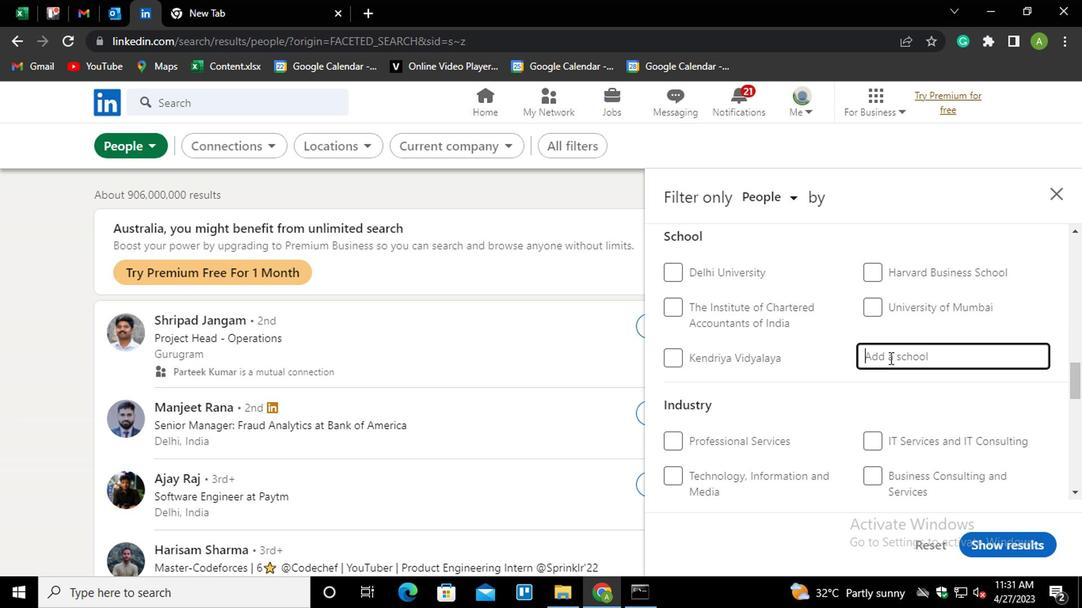 
Action: Mouse pressed left at (879, 359)
Screenshot: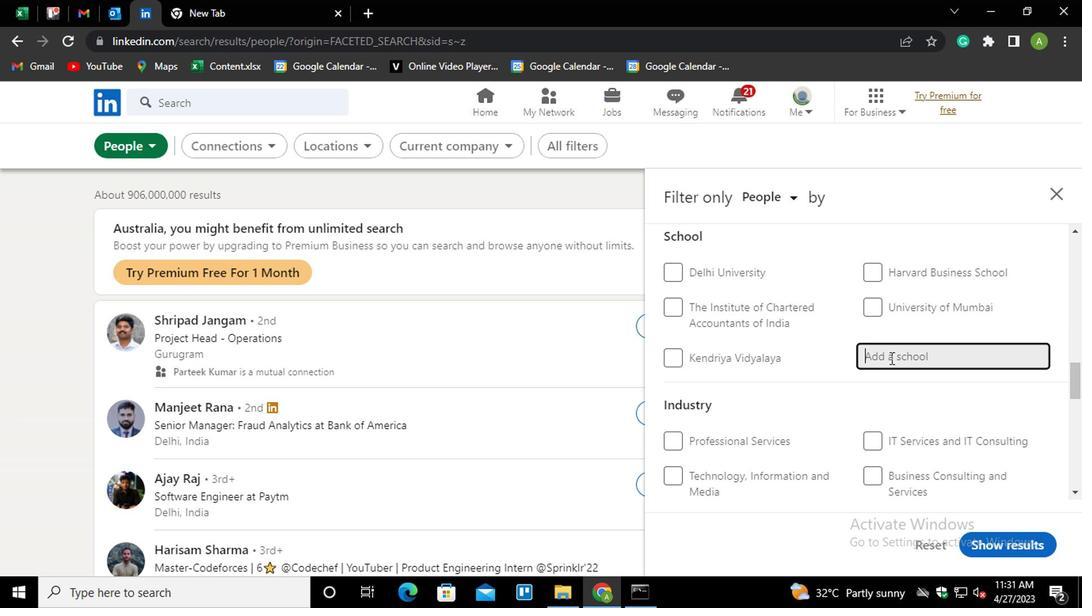 
Action: Mouse moved to (880, 359)
Screenshot: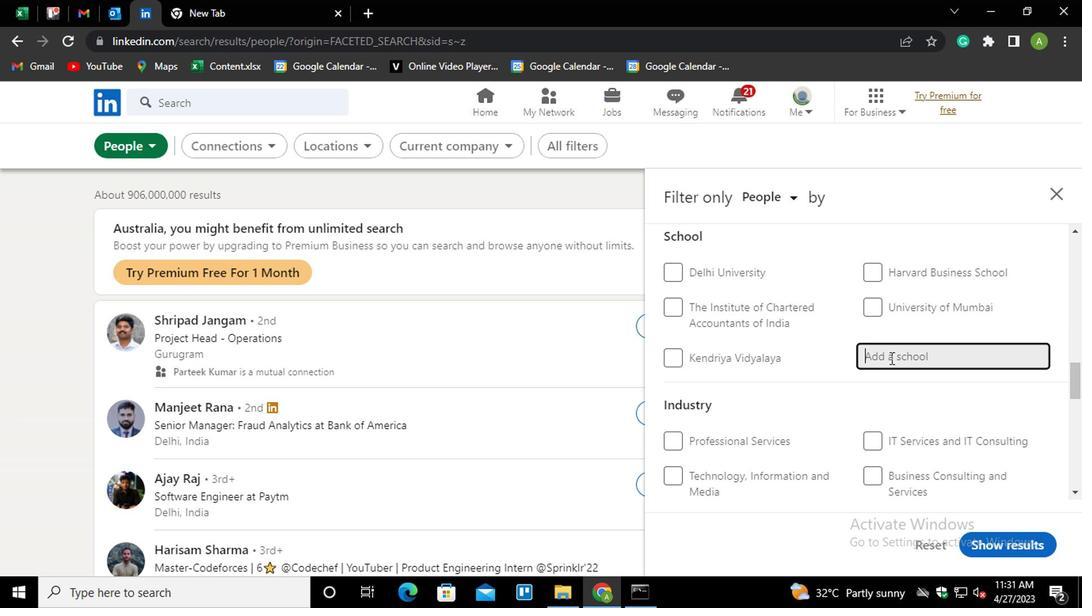 
Action: Key pressed <Key.shift_r>INDIAN<Key.space><Key.shift_r>IND<Key.backspace>STI<Key.down><Key.down><Key.down><Key.enter>
Screenshot: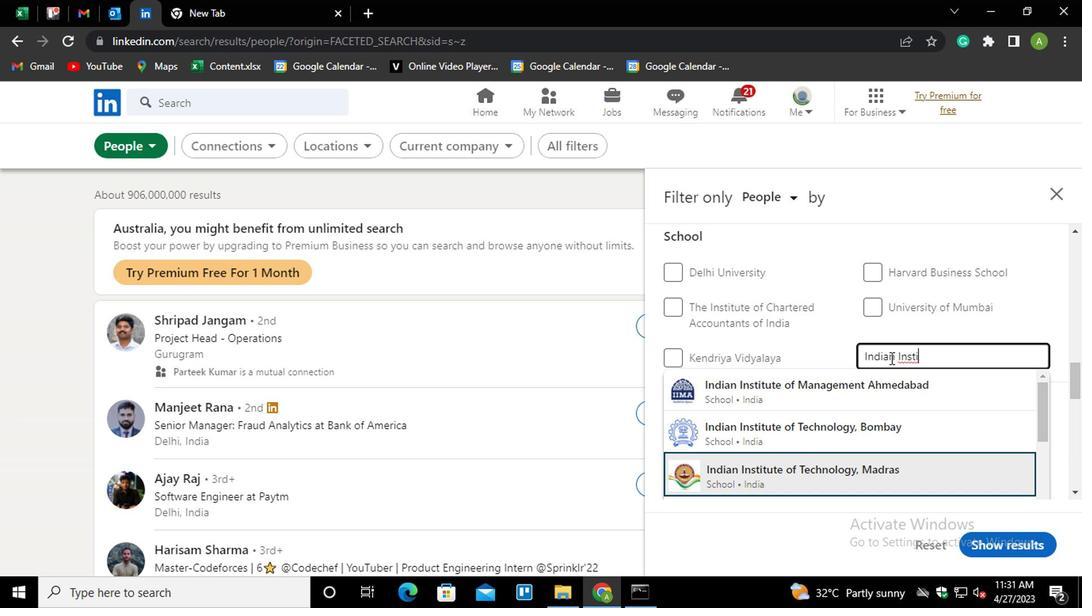 
Action: Mouse moved to (888, 356)
Screenshot: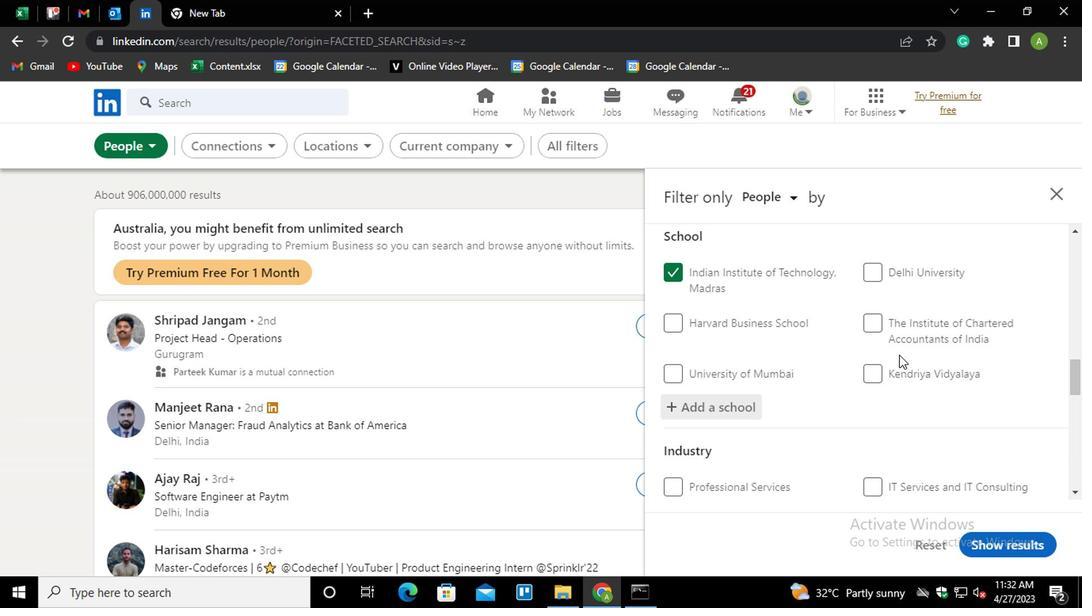 
Action: Mouse scrolled (888, 355) with delta (0, -1)
Screenshot: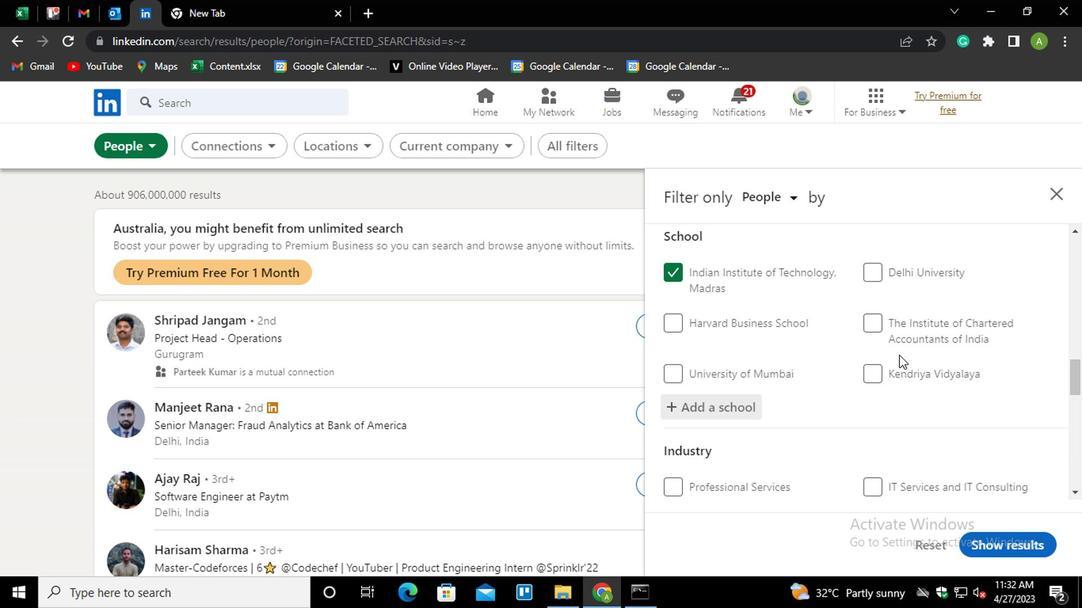 
Action: Mouse scrolled (888, 355) with delta (0, -1)
Screenshot: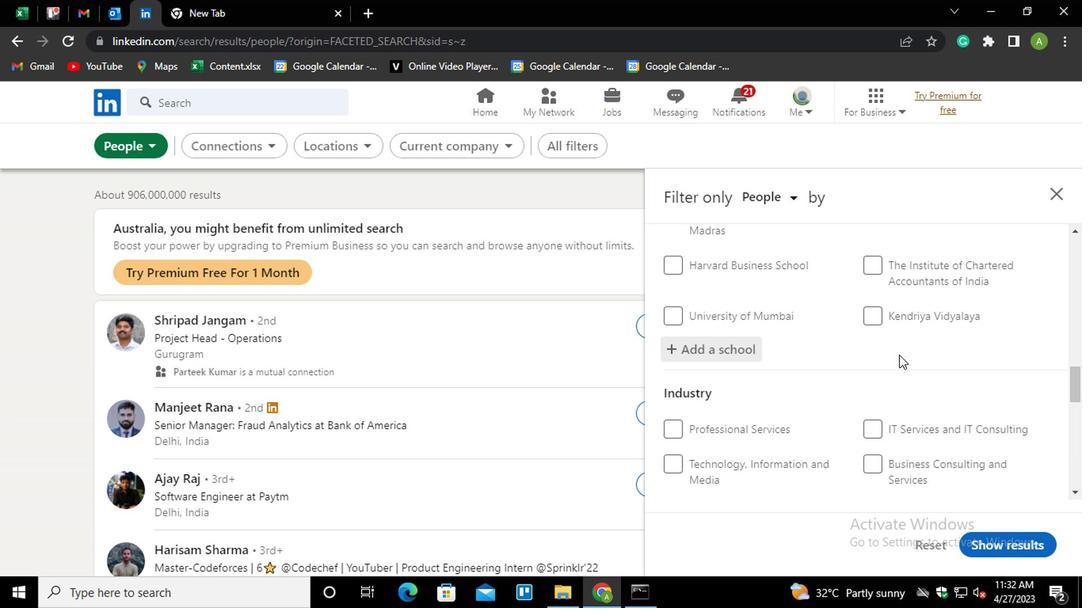 
Action: Mouse moved to (884, 412)
Screenshot: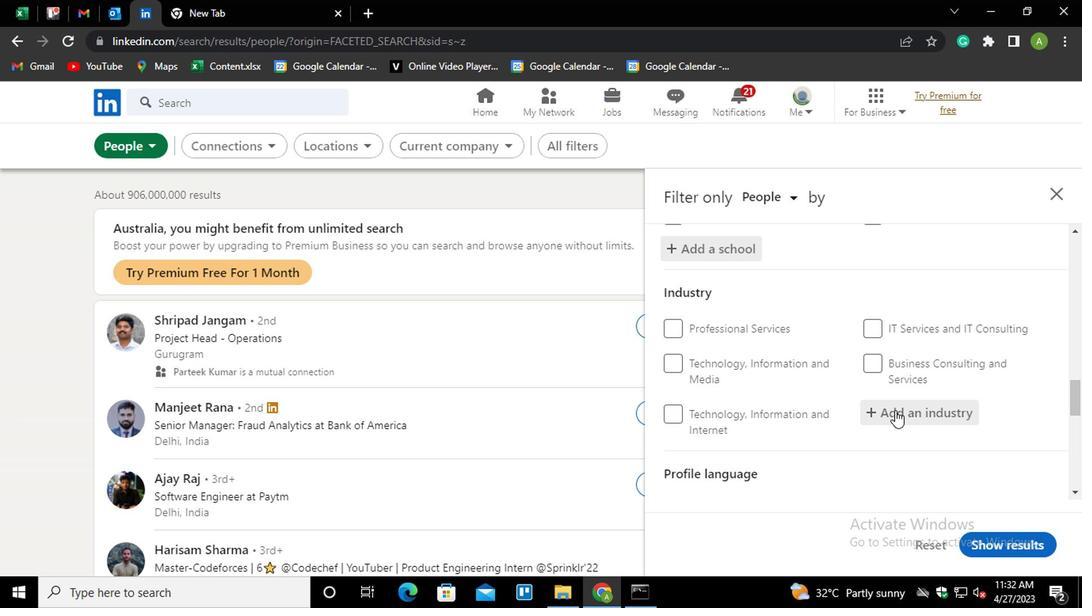 
Action: Mouse pressed left at (884, 412)
Screenshot: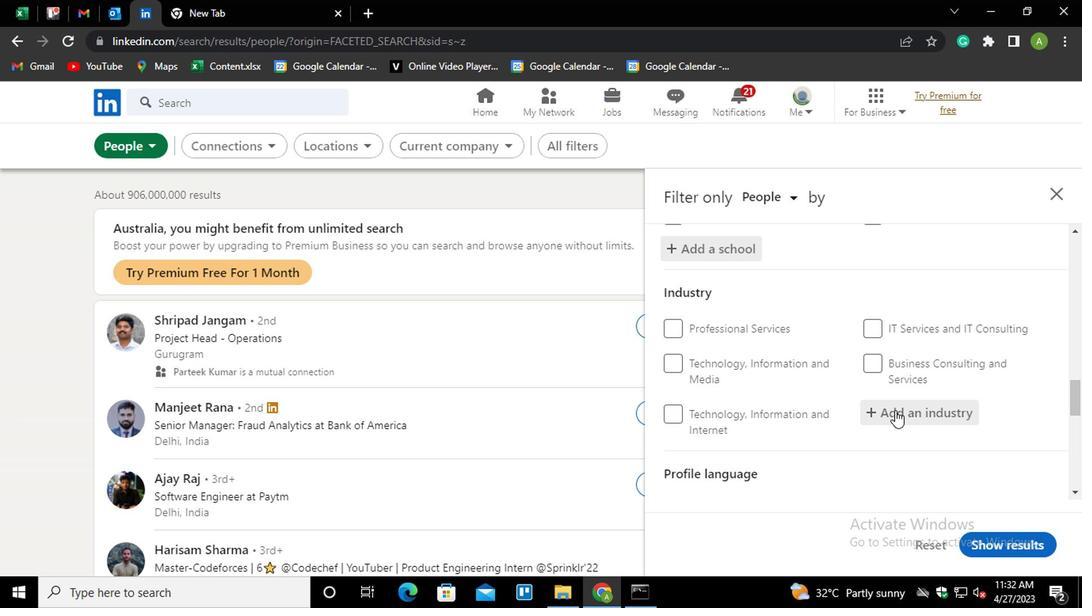 
Action: Mouse moved to (887, 412)
Screenshot: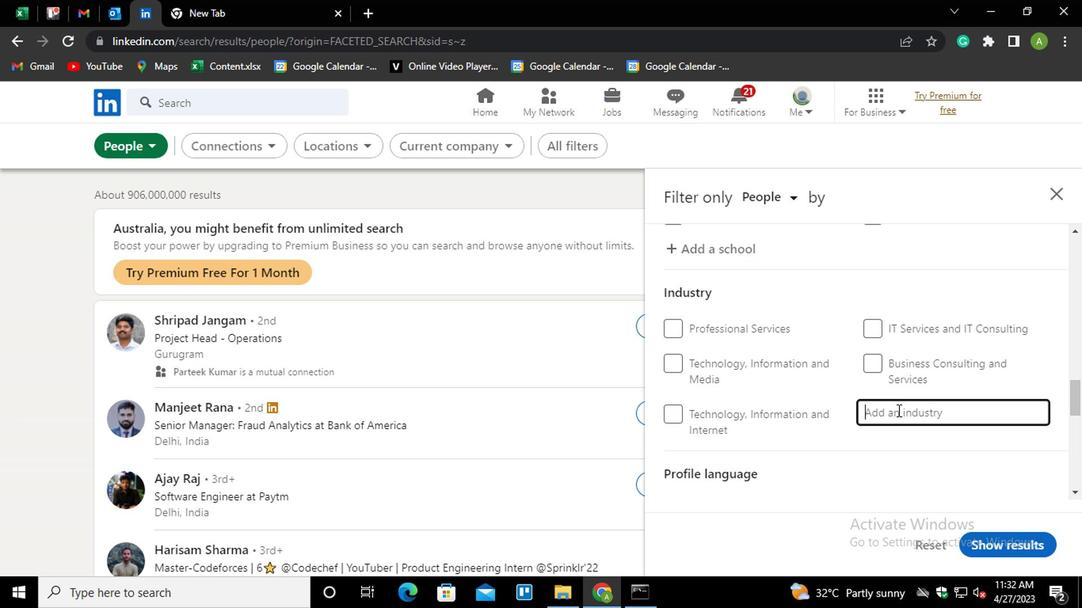 
Action: Mouse pressed left at (887, 412)
Screenshot: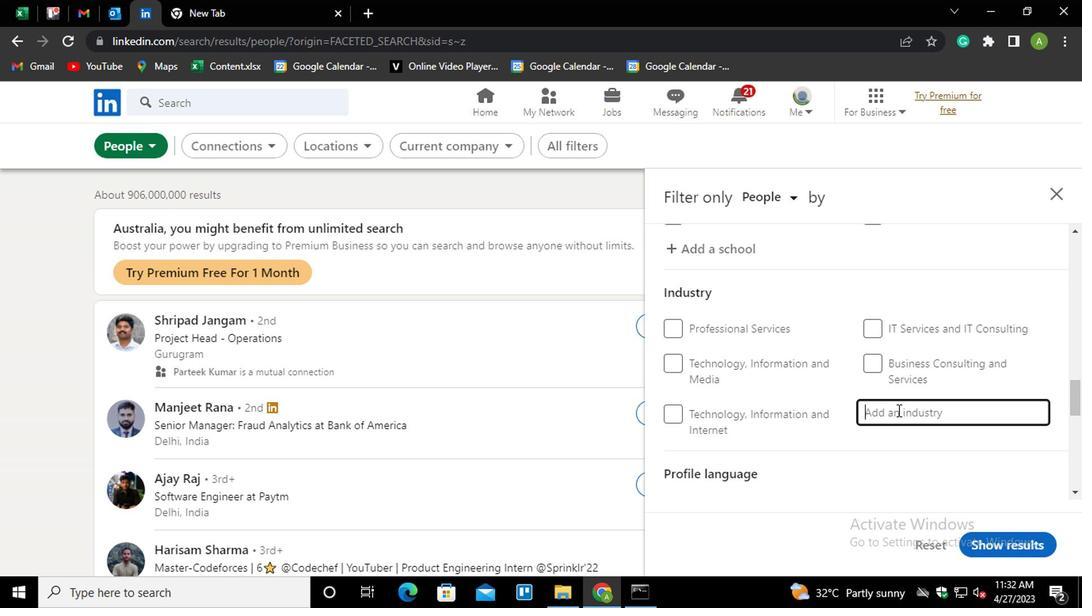 
Action: Mouse moved to (861, 432)
Screenshot: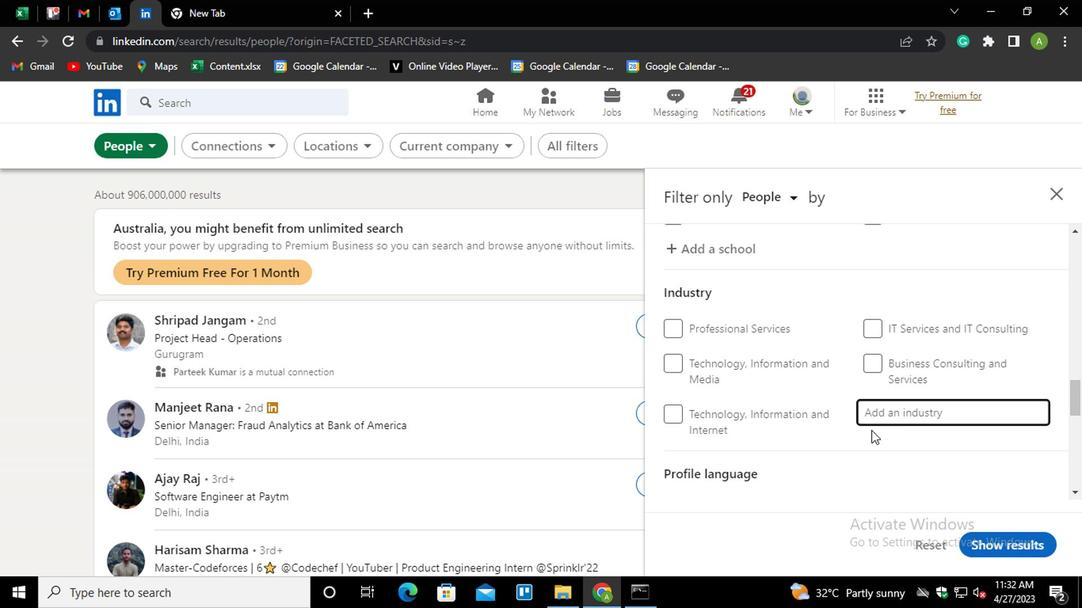 
Action: Key pressed <Key.shift>TECH<Key.down><Key.down><Key.down><Key.down><Key.down><Key.down><Key.down><Key.down><Key.down><Key.down><Key.enter>
Screenshot: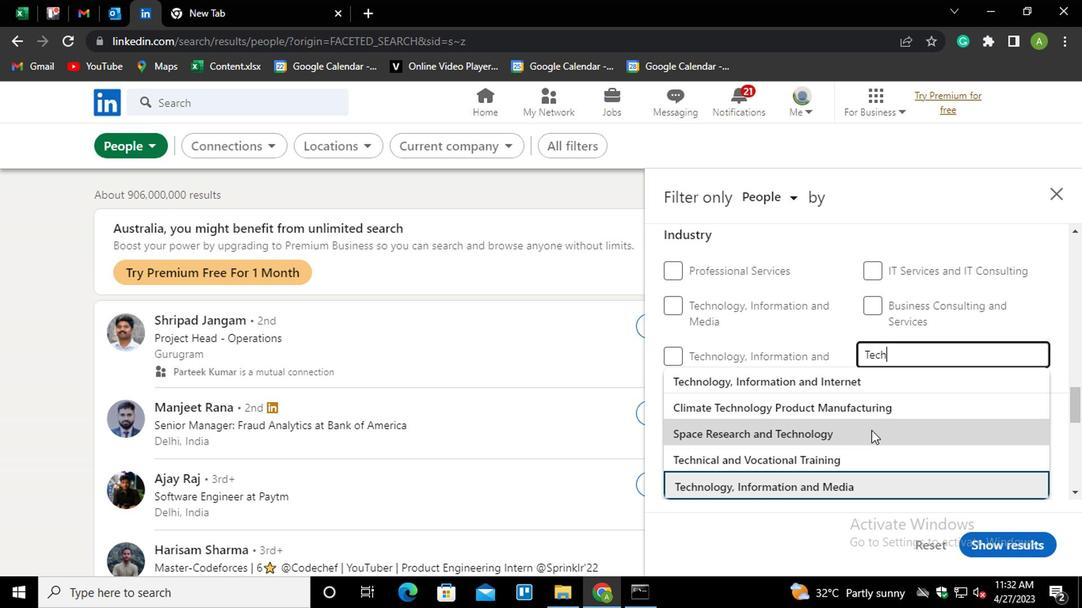 
Action: Mouse scrolled (861, 431) with delta (0, -1)
Screenshot: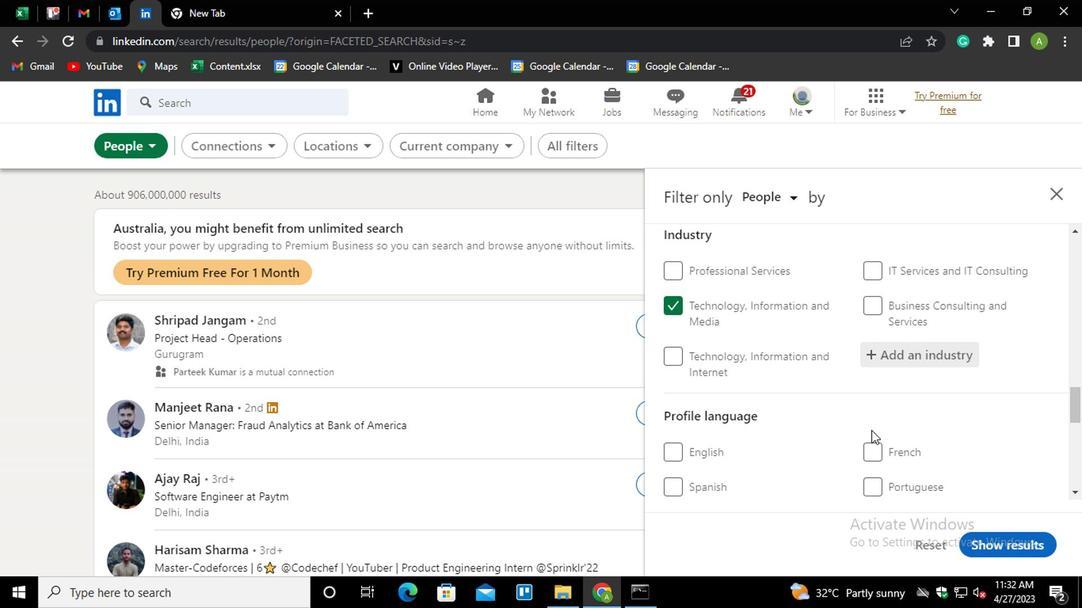 
Action: Mouse scrolled (861, 431) with delta (0, -1)
Screenshot: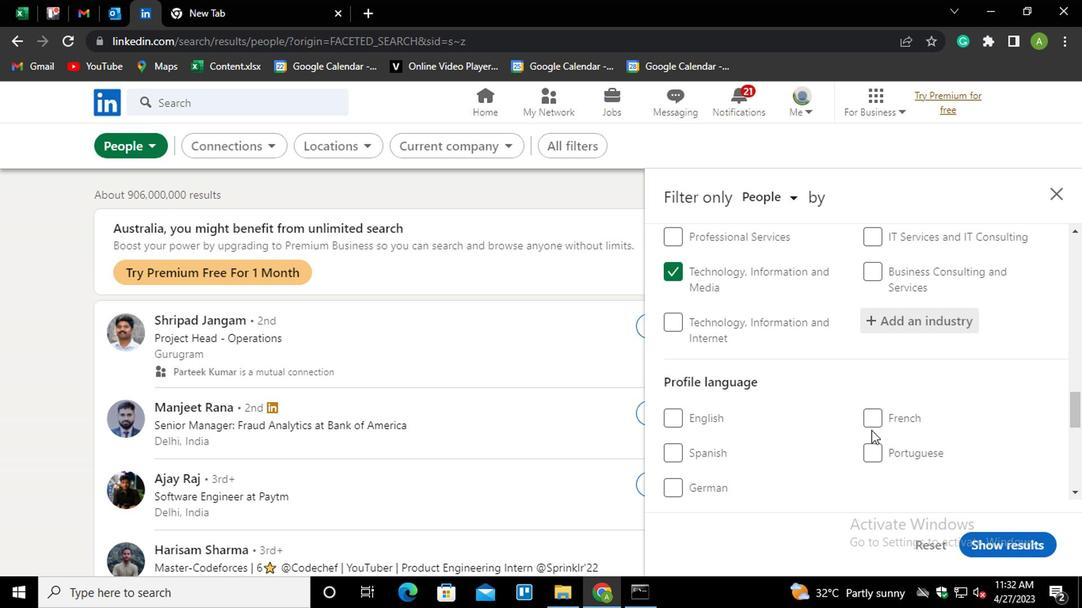 
Action: Mouse moved to (690, 365)
Screenshot: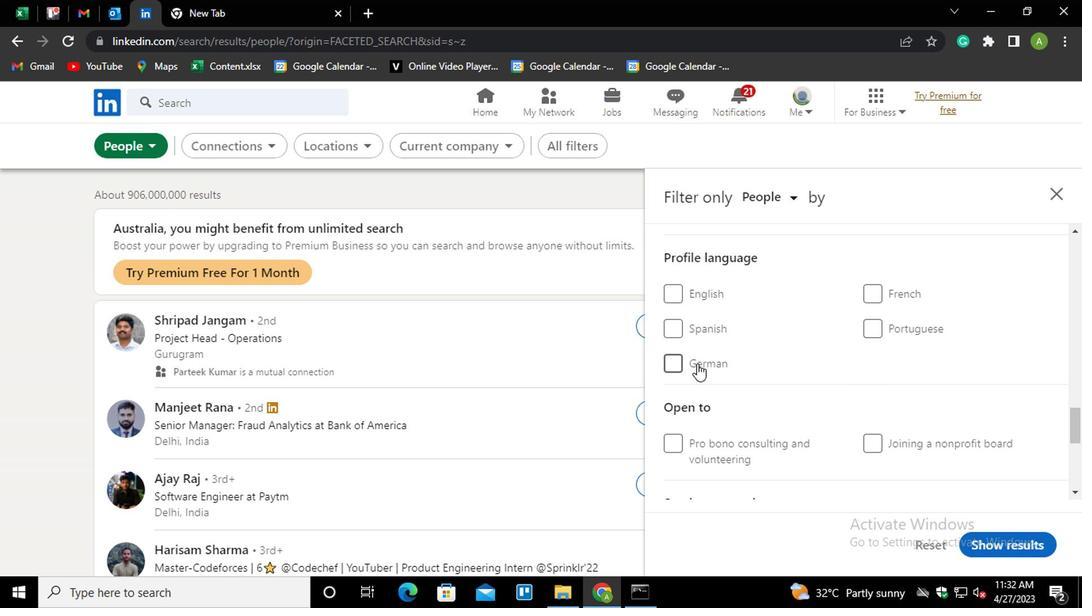 
Action: Mouse pressed left at (690, 365)
Screenshot: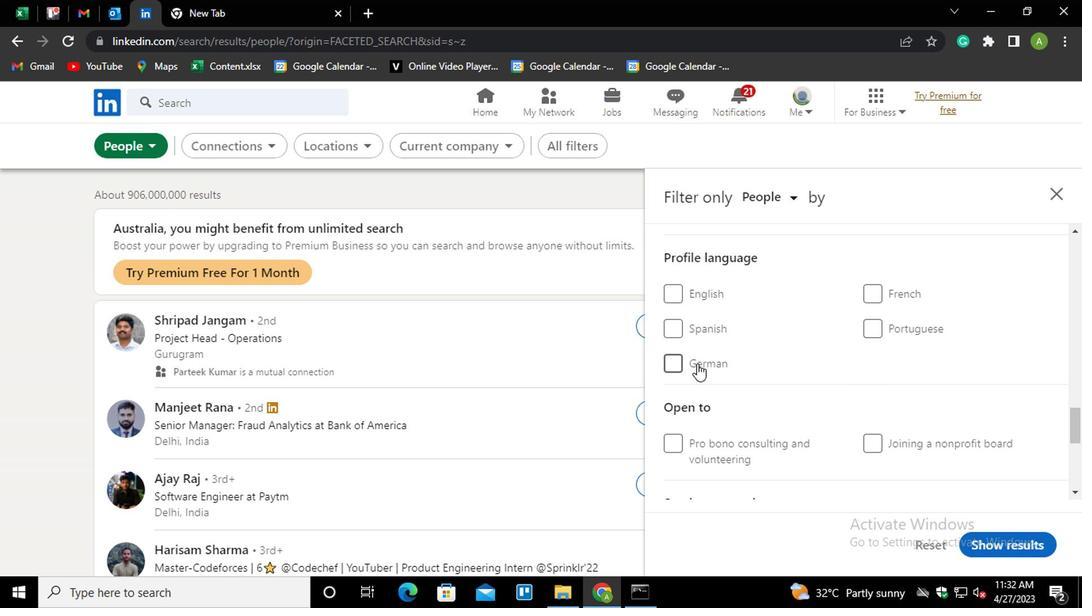 
Action: Mouse moved to (788, 366)
Screenshot: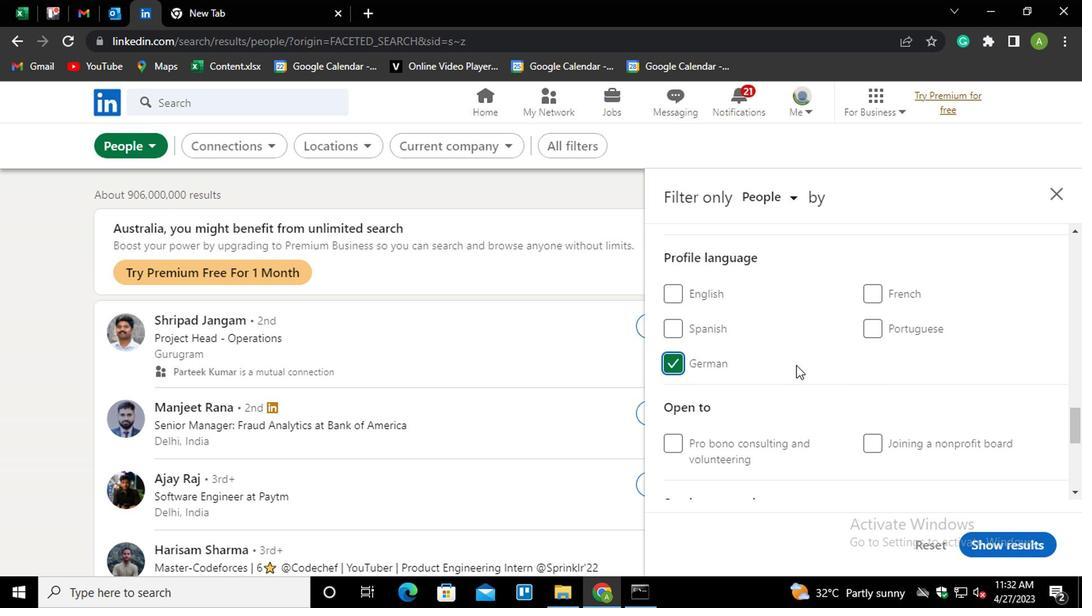 
Action: Mouse scrolled (788, 366) with delta (0, 0)
Screenshot: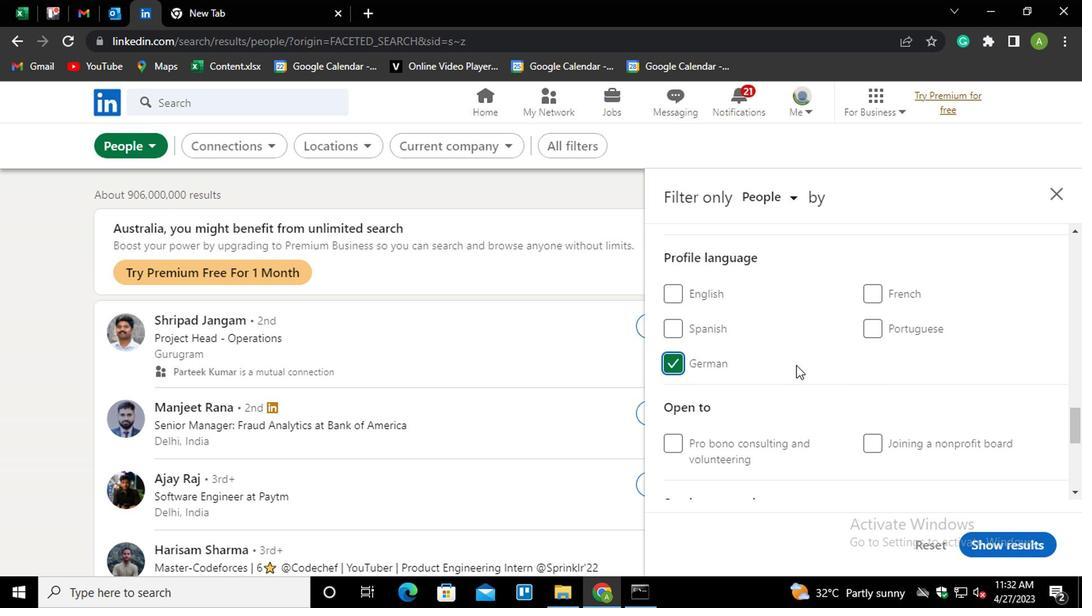 
Action: Mouse scrolled (788, 366) with delta (0, 0)
Screenshot: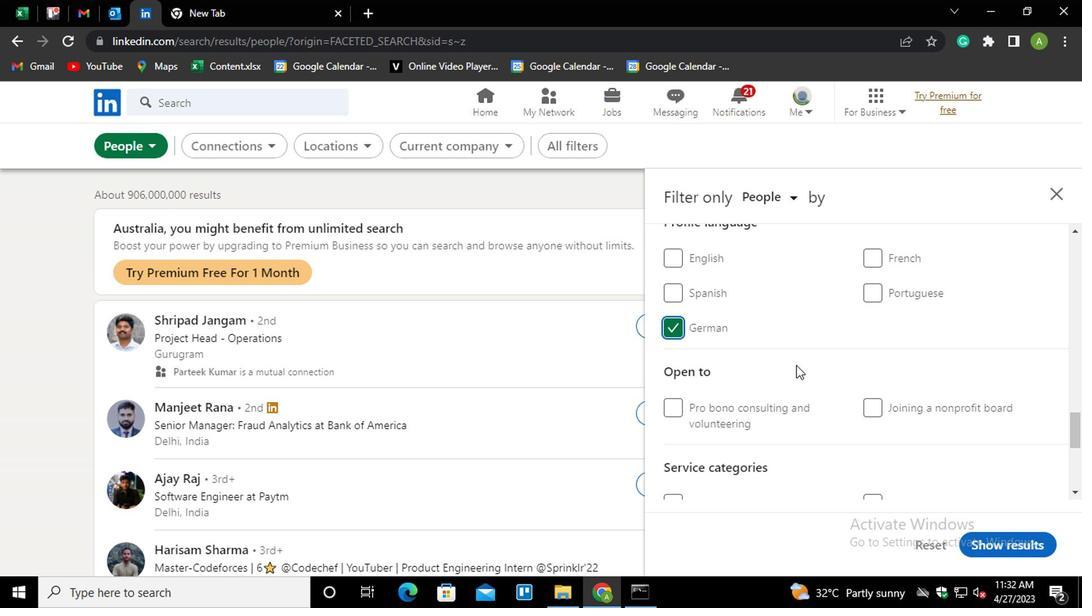 
Action: Mouse moved to (862, 453)
Screenshot: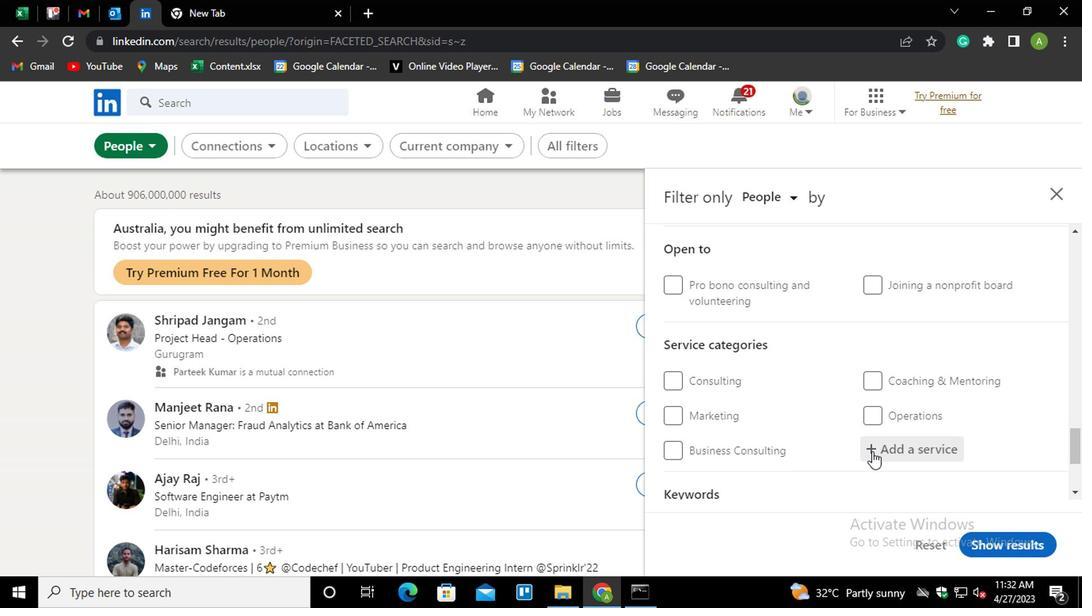 
Action: Mouse pressed left at (862, 453)
Screenshot: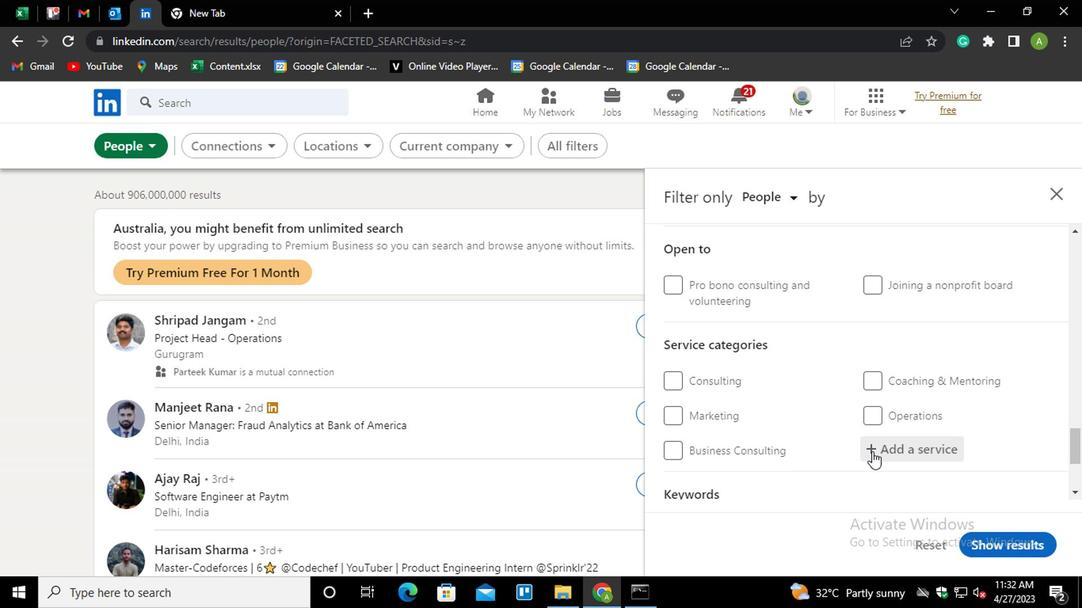 
Action: Mouse moved to (870, 452)
Screenshot: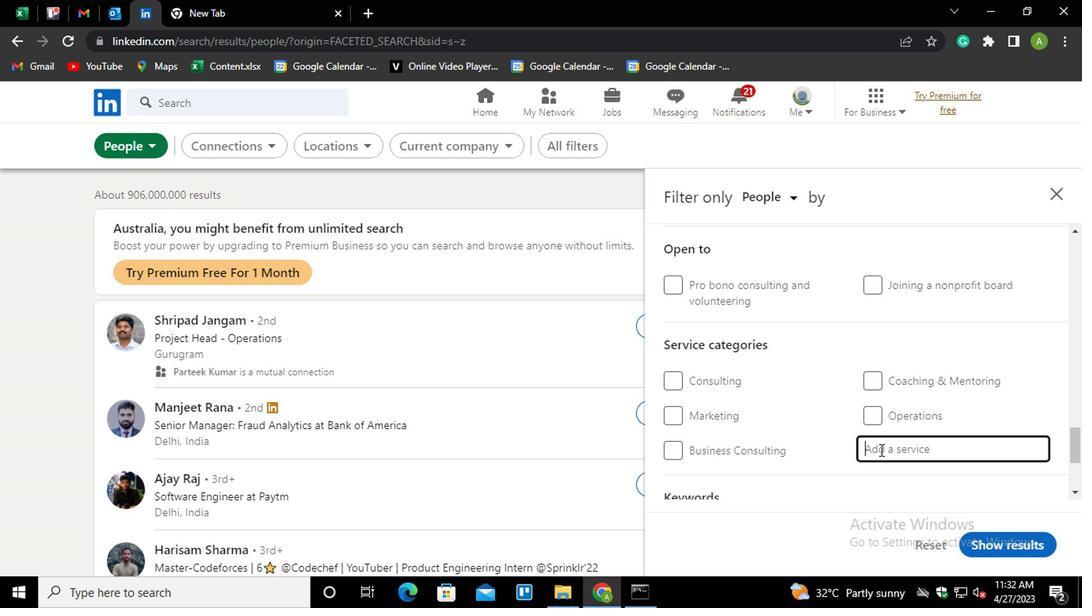 
Action: Mouse pressed left at (870, 452)
Screenshot: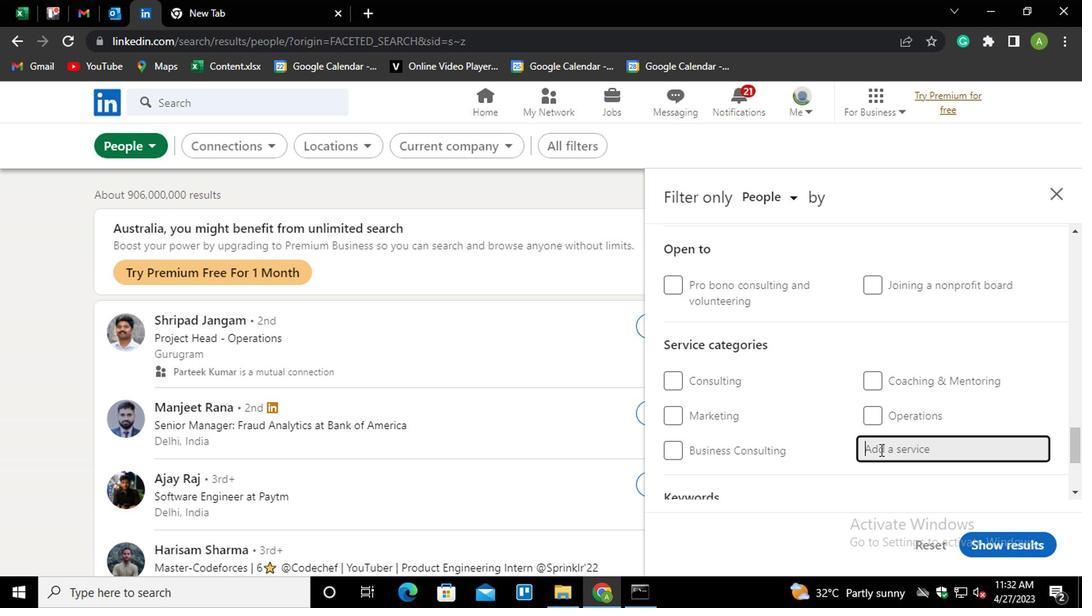 
Action: Key pressed <Key.shift>WEE=<Key.backspace><Key.backspace>DDING<Key.space><Key.shift_r>PLANNING<Key.down><Key.enter>
Screenshot: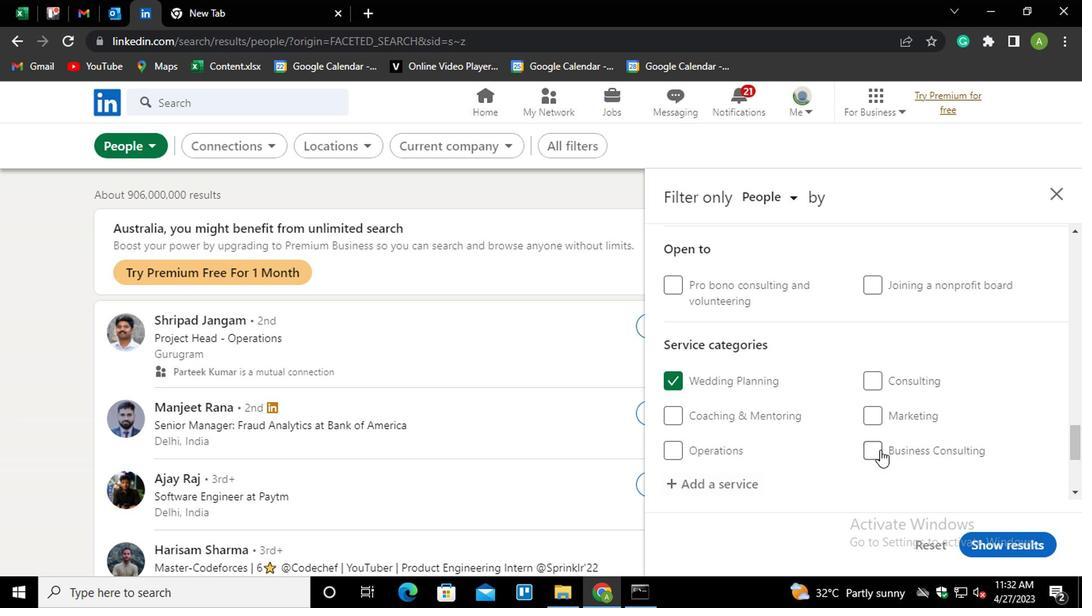 
Action: Mouse scrolled (870, 450) with delta (0, -1)
Screenshot: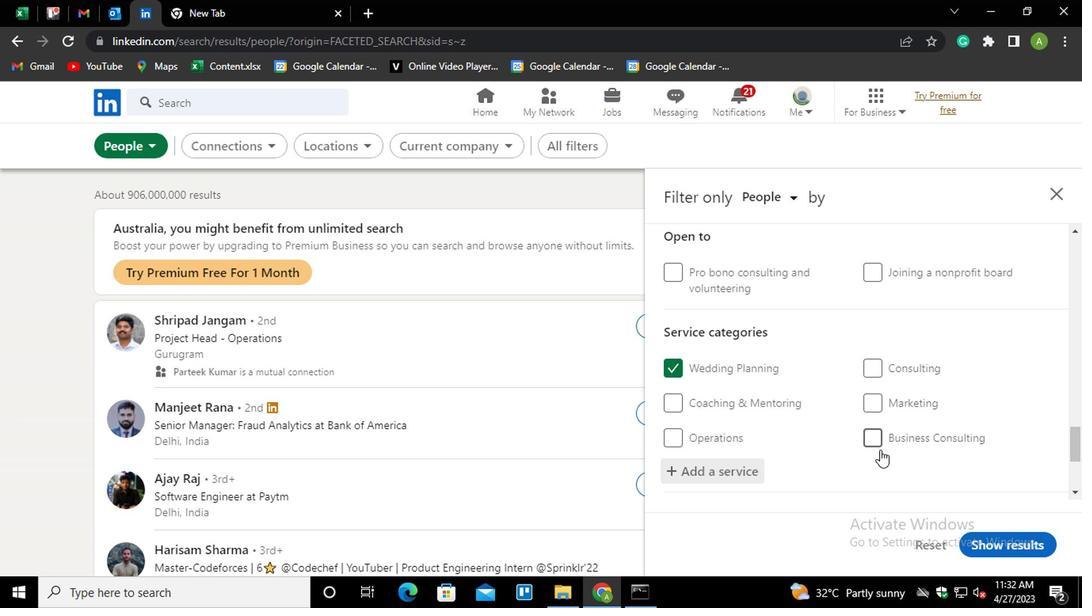 
Action: Mouse scrolled (870, 450) with delta (0, -1)
Screenshot: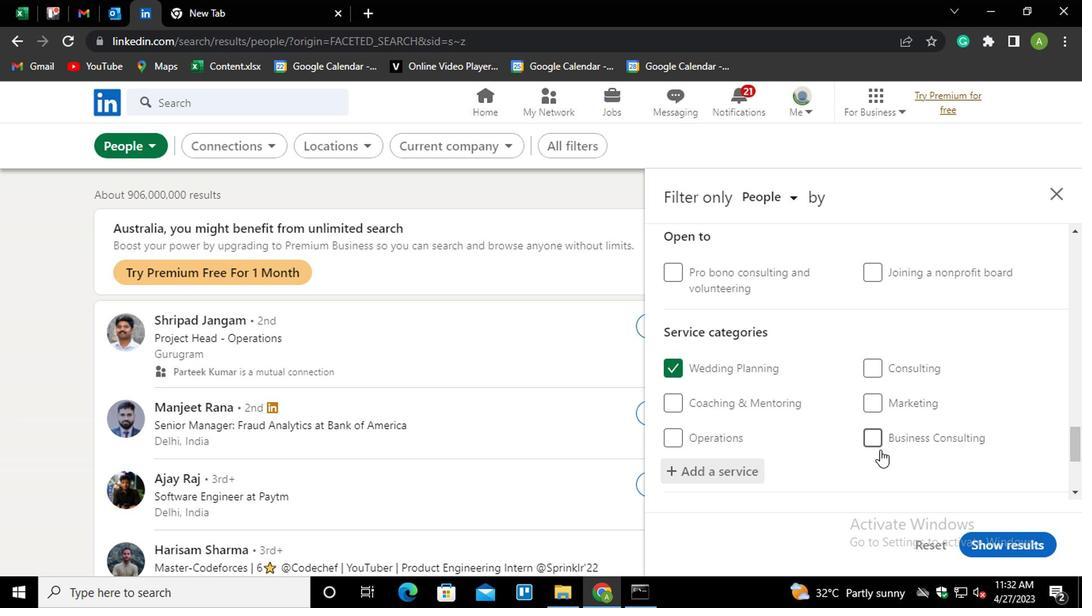 
Action: Mouse moved to (706, 467)
Screenshot: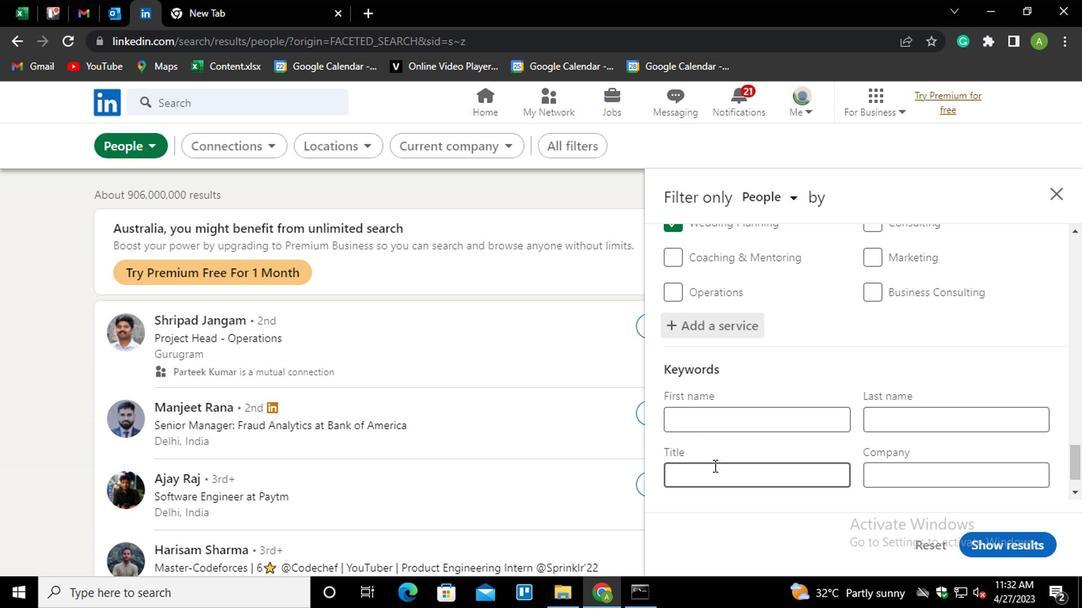 
Action: Mouse pressed left at (706, 467)
Screenshot: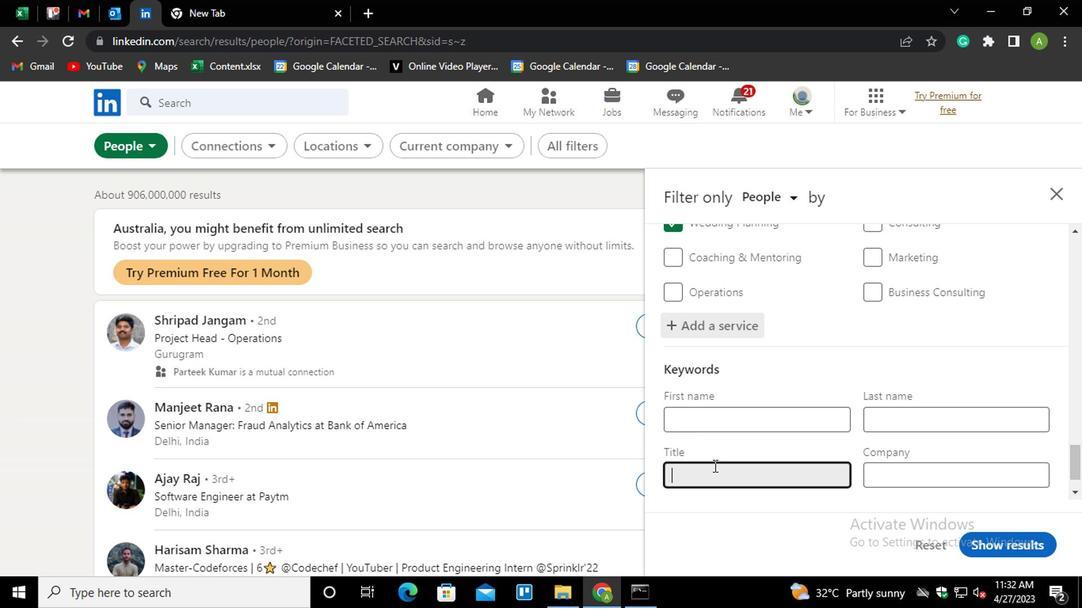 
Action: Mouse moved to (701, 473)
Screenshot: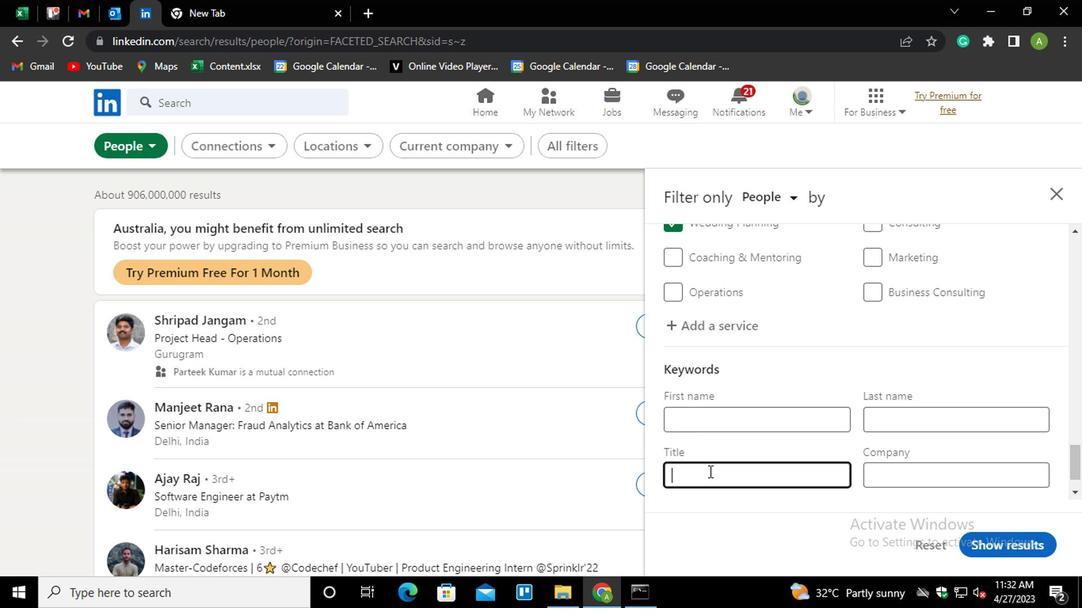 
Action: Key pressed <Key.shift_r>PORTER
Screenshot: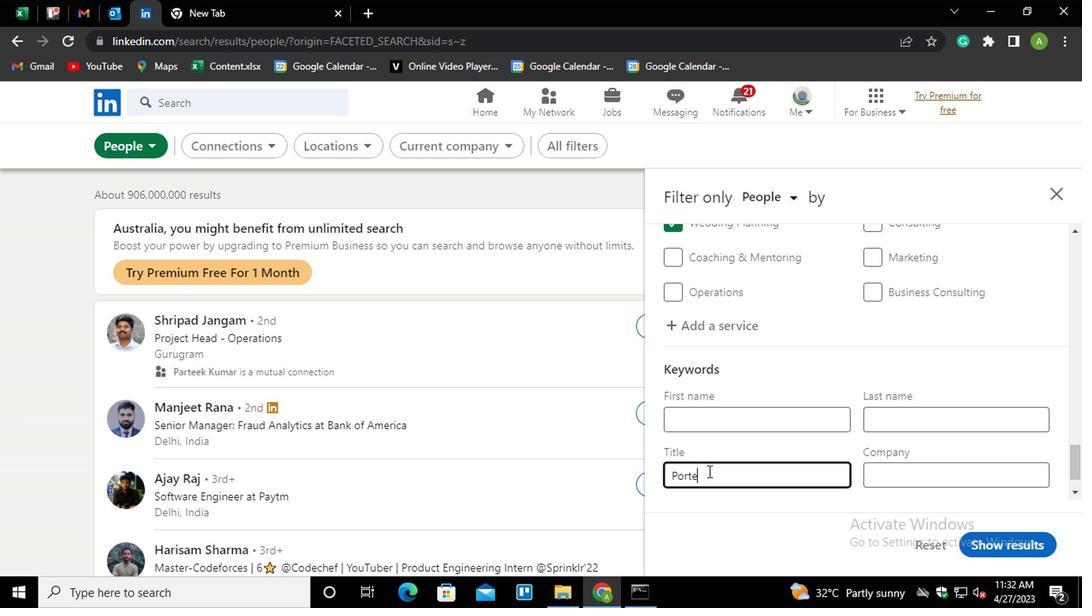 
Action: Mouse moved to (772, 448)
Screenshot: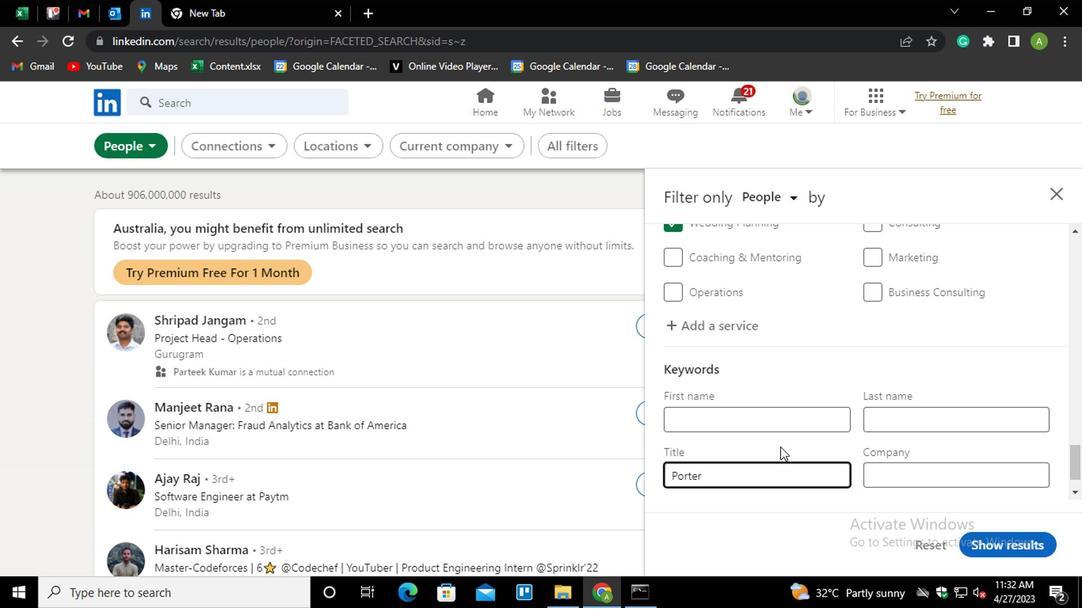 
Action: Mouse pressed left at (772, 448)
Screenshot: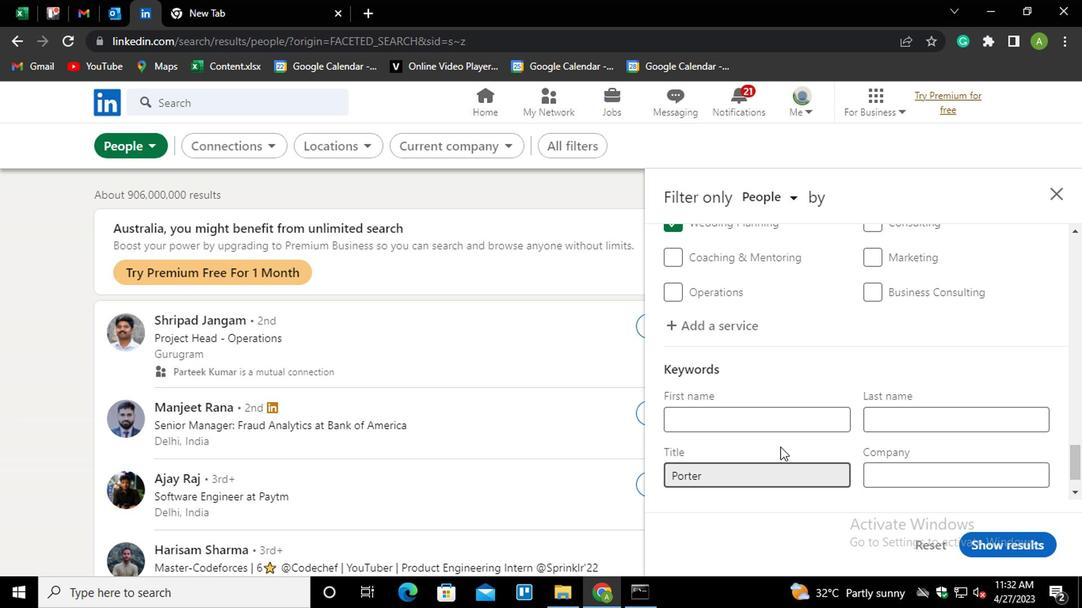 
Action: Mouse moved to (776, 448)
Screenshot: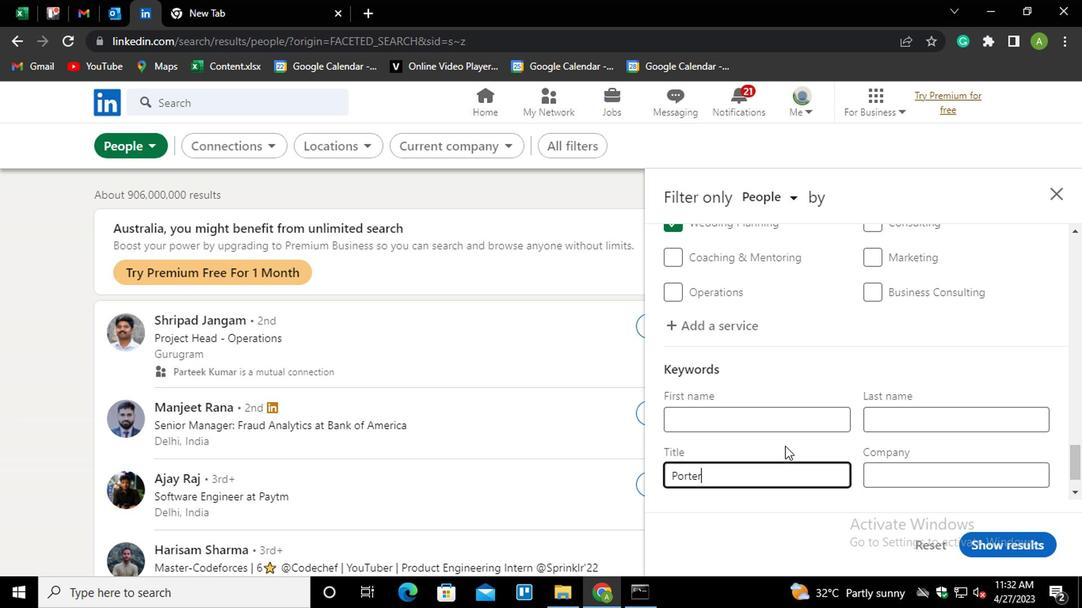 
Action: Mouse scrolled (776, 446) with delta (0, -1)
Screenshot: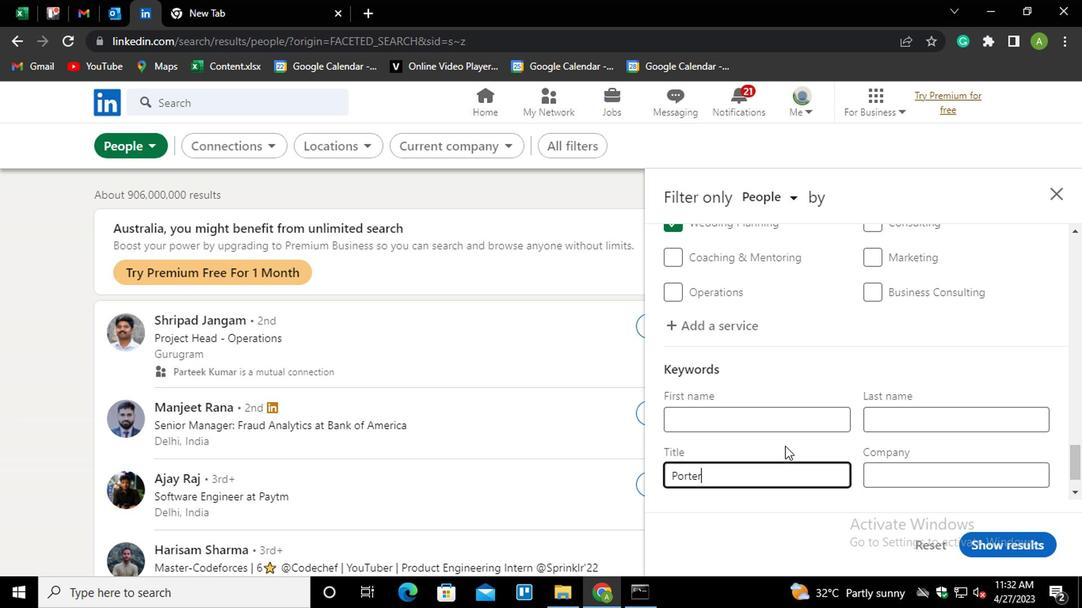
Action: Mouse scrolled (776, 446) with delta (0, -1)
Screenshot: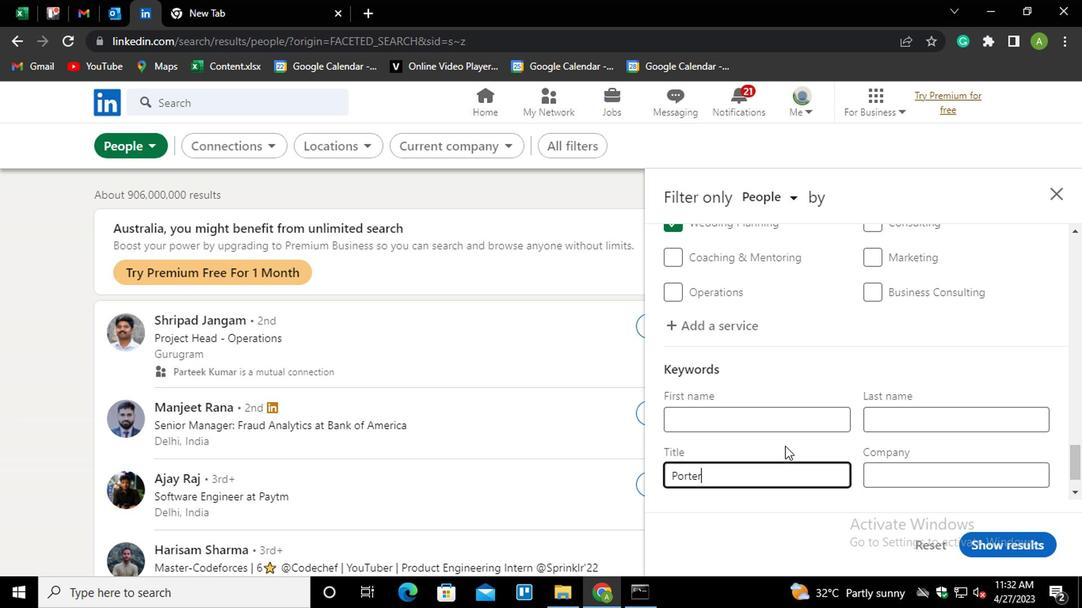 
Action: Mouse moved to (965, 539)
Screenshot: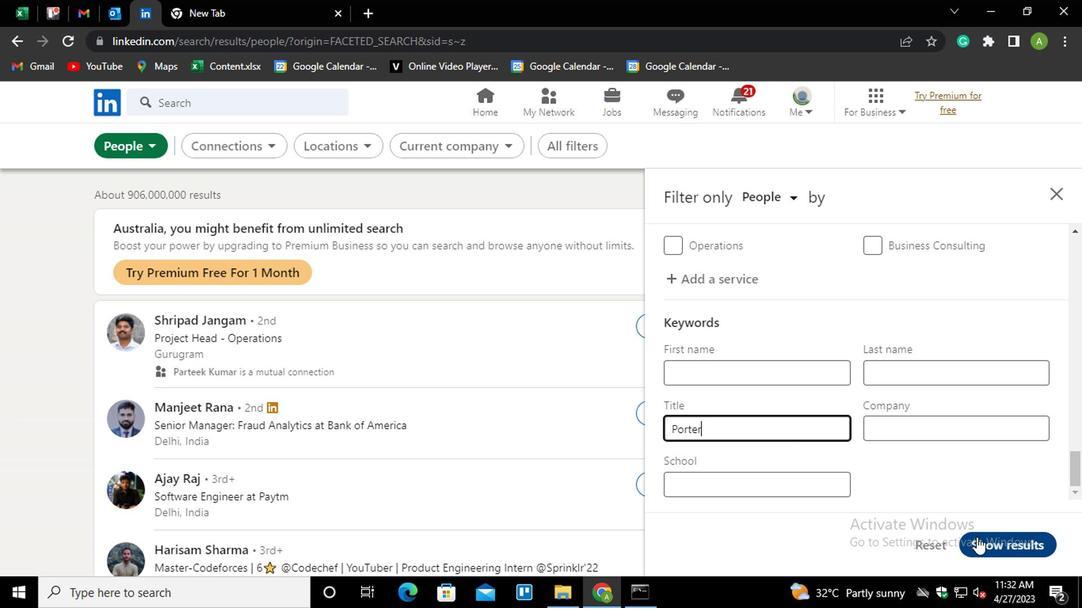 
Action: Mouse pressed left at (965, 539)
Screenshot: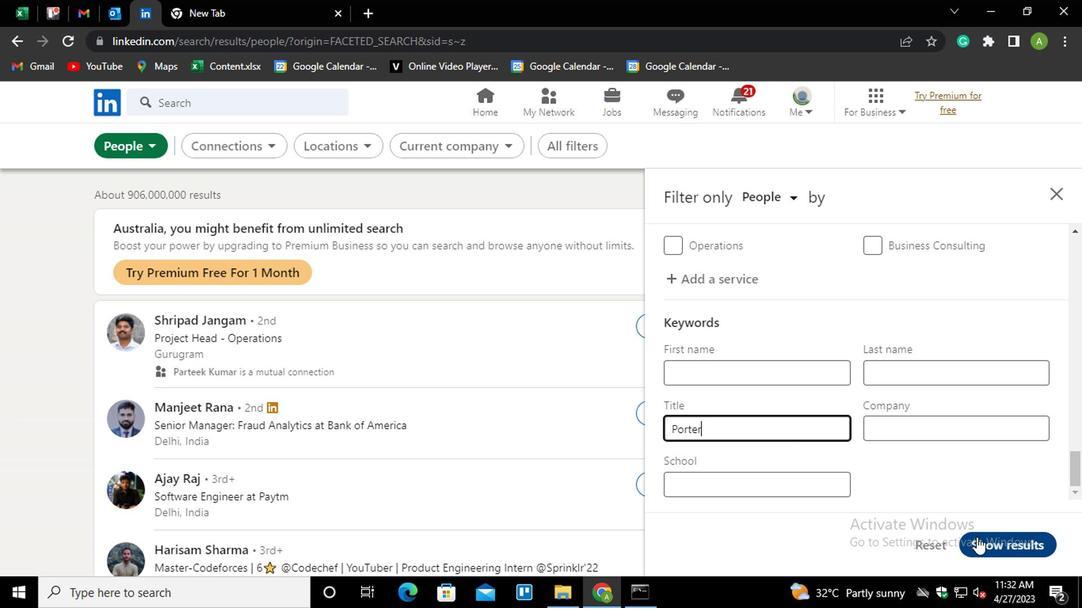 
Action: Mouse moved to (900, 475)
Screenshot: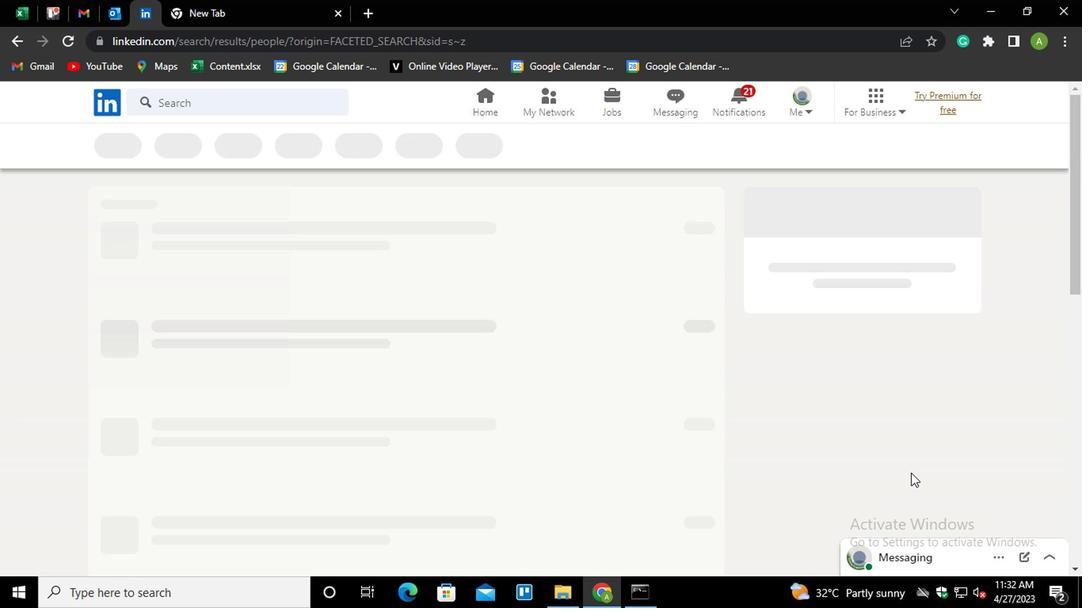 
